 Task: Find connections with filter location Las Tunas with filter topic #economicswith filter profile language French with filter current company AbbVie with filter school T A Pai Management Institute, Manipal with filter industry Textile Manufacturing with filter service category Wealth Management with filter keywords title Head
Action: Mouse moved to (621, 90)
Screenshot: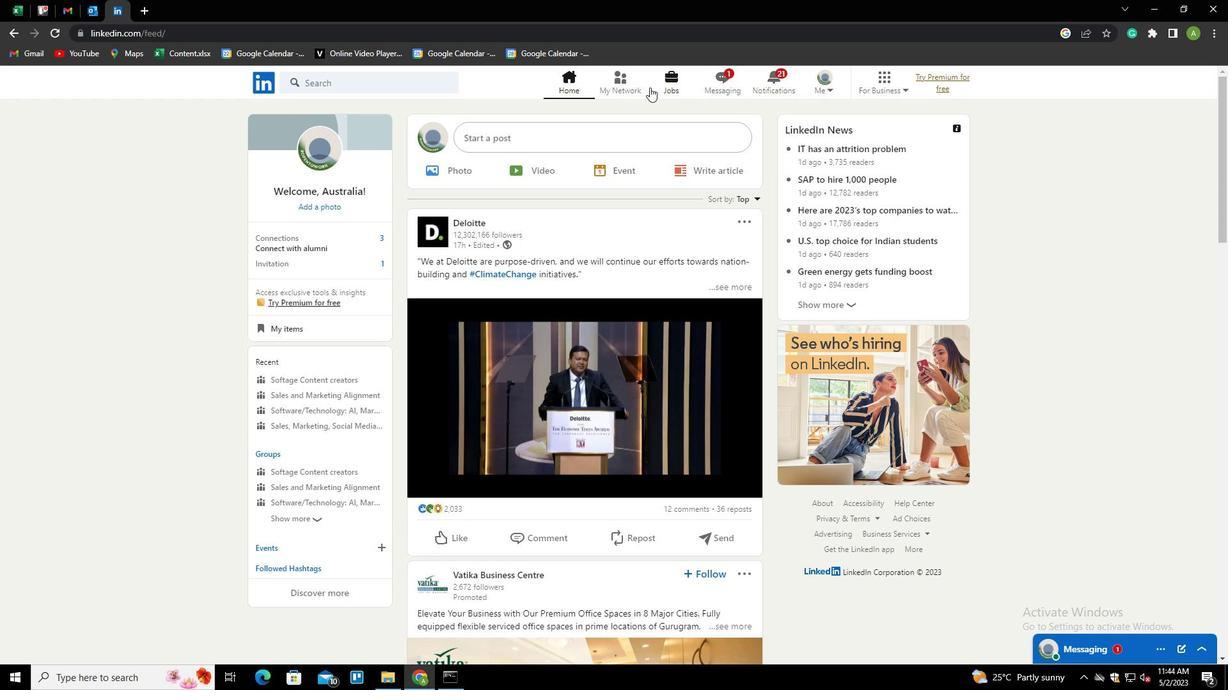 
Action: Mouse pressed left at (621, 90)
Screenshot: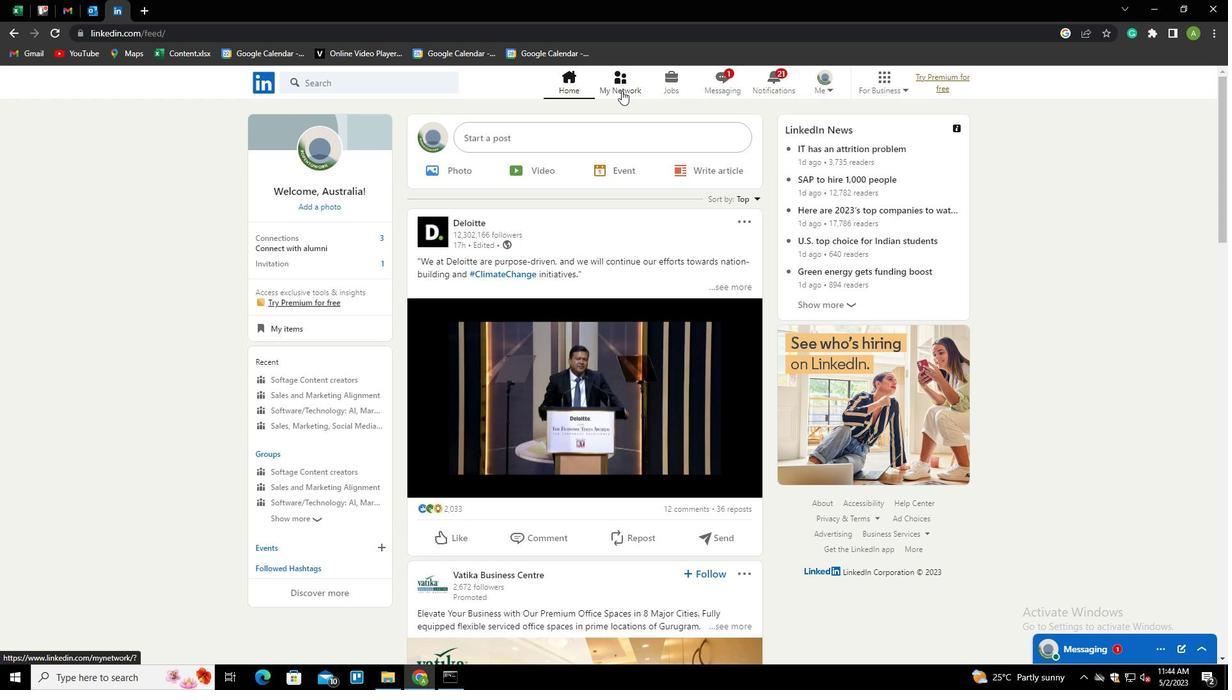 
Action: Mouse moved to (312, 149)
Screenshot: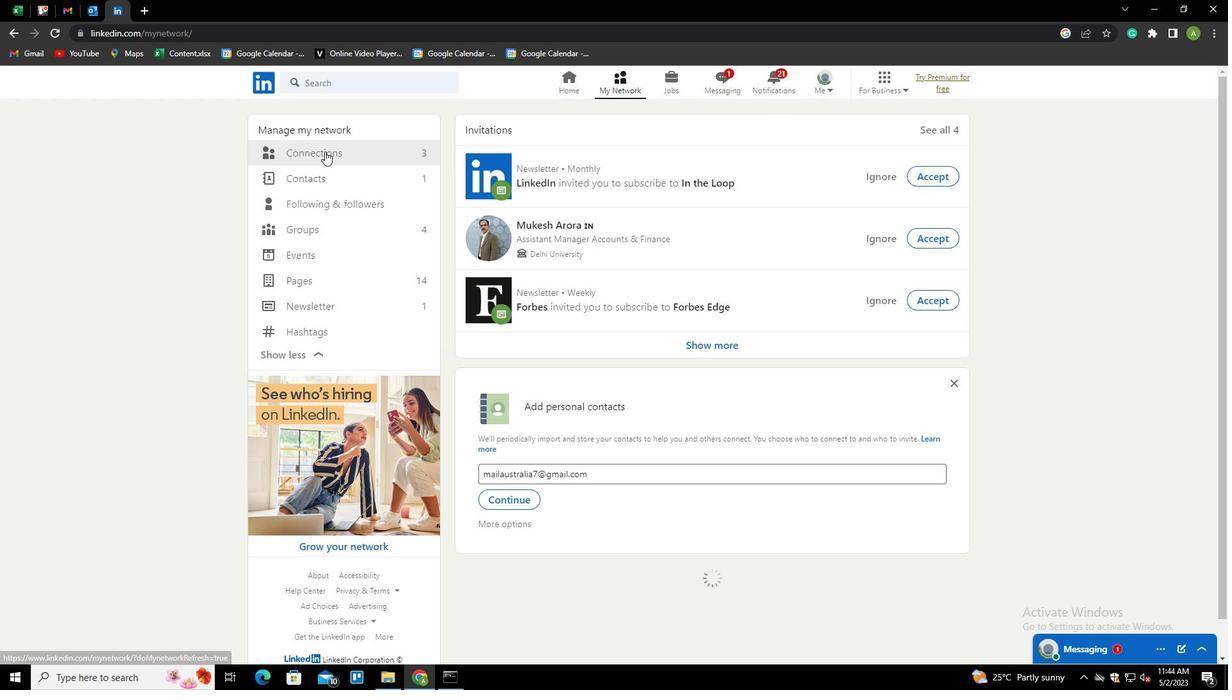 
Action: Mouse pressed left at (312, 149)
Screenshot: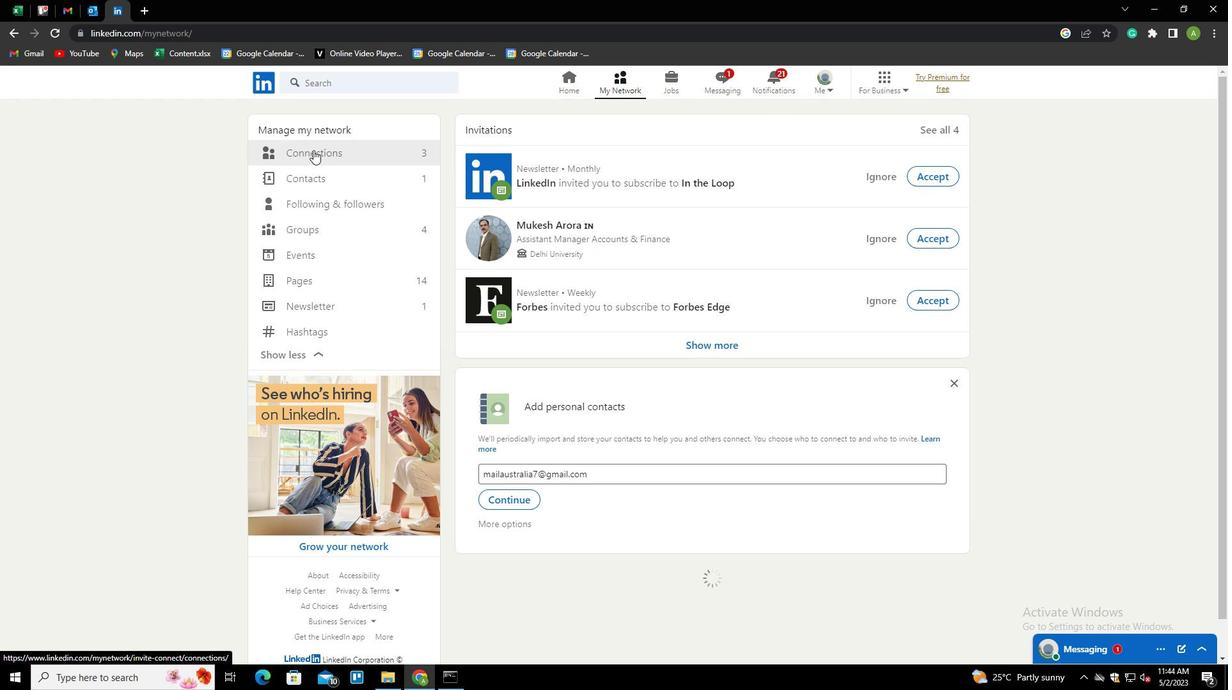 
Action: Mouse moved to (694, 154)
Screenshot: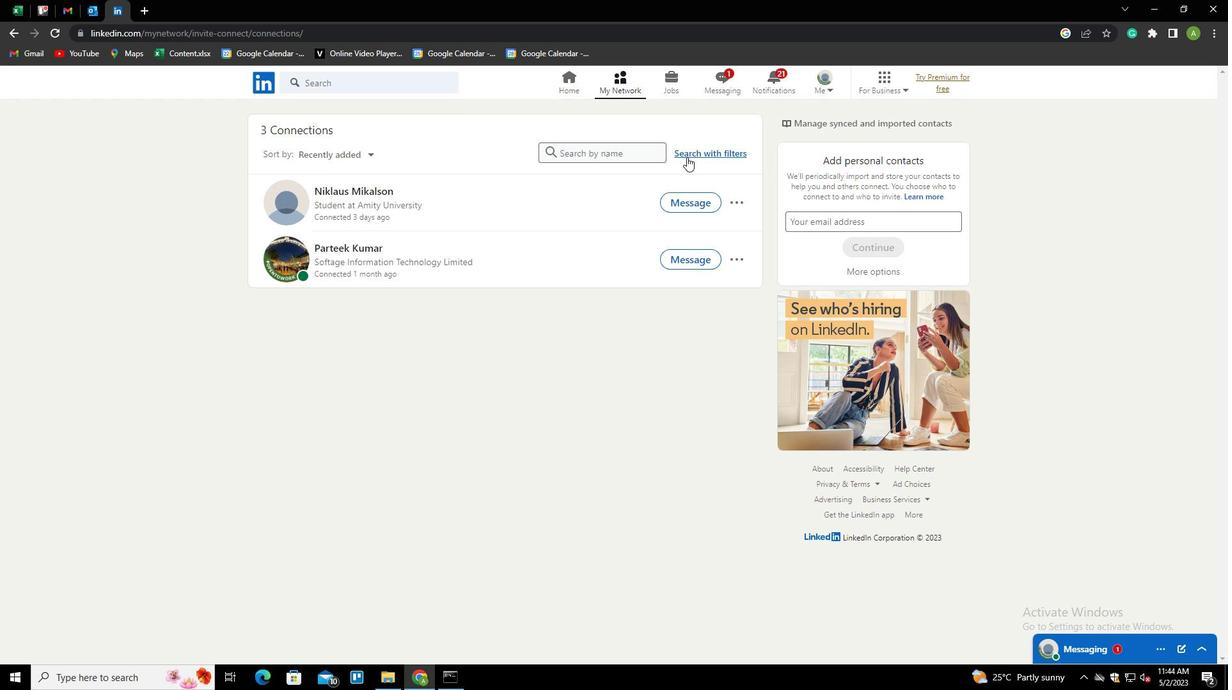 
Action: Mouse pressed left at (694, 154)
Screenshot: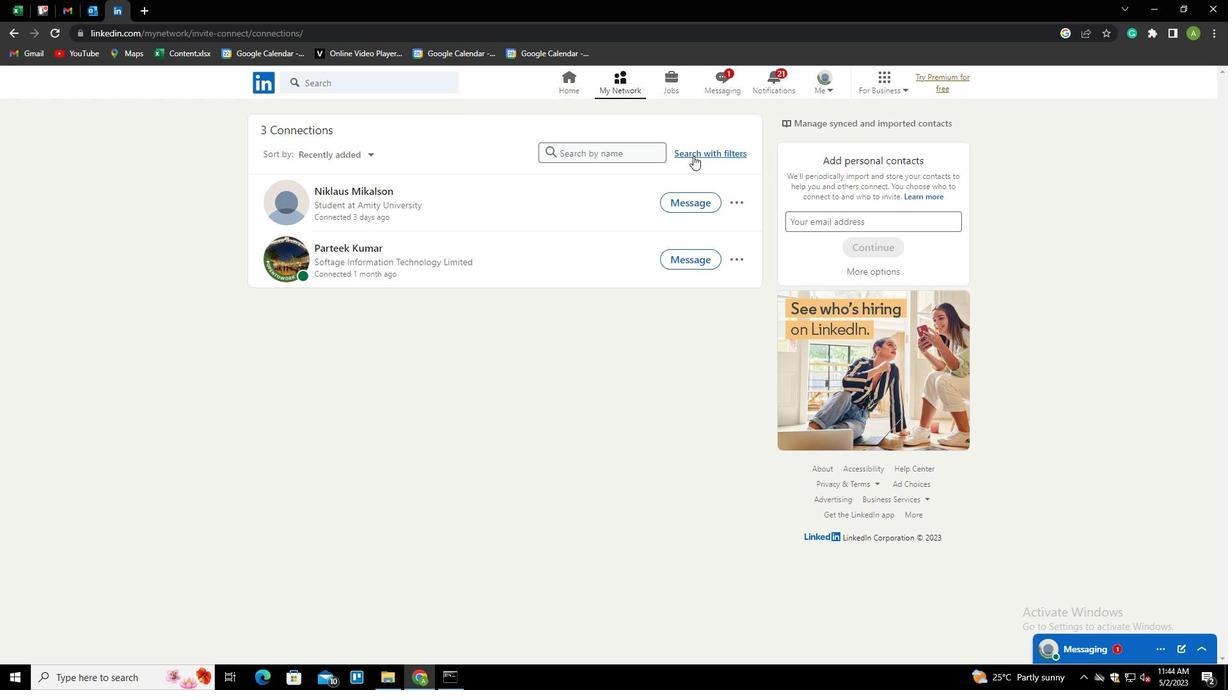 
Action: Mouse moved to (655, 117)
Screenshot: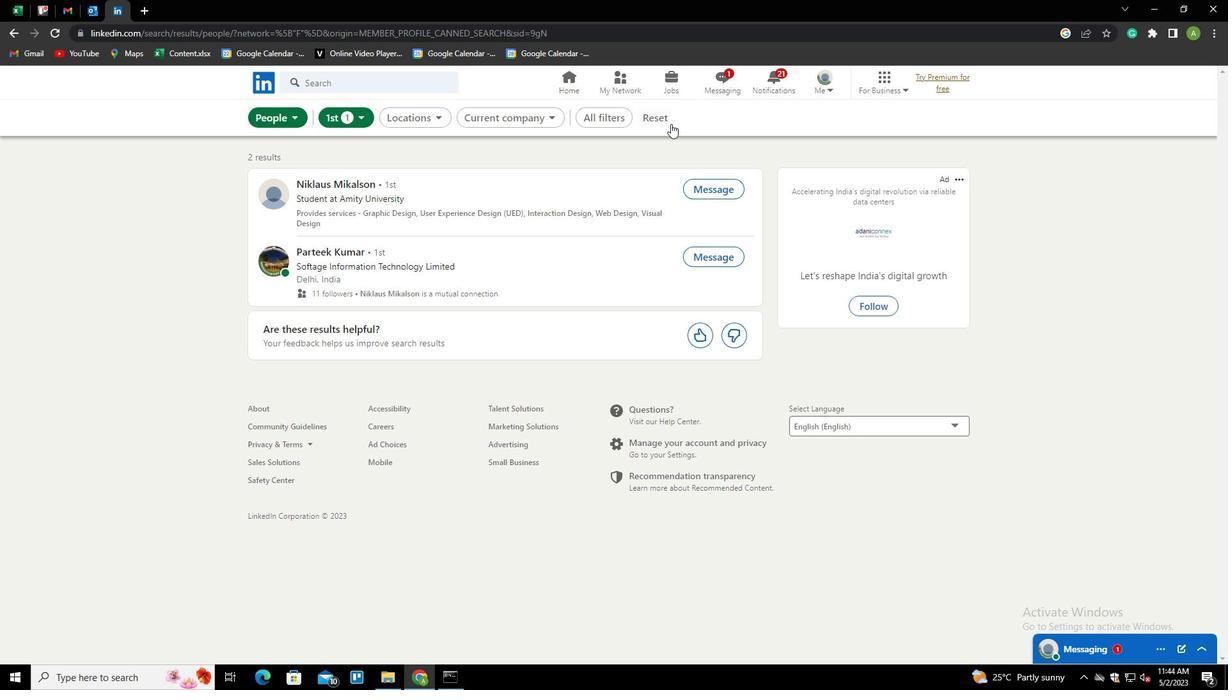 
Action: Mouse pressed left at (655, 117)
Screenshot: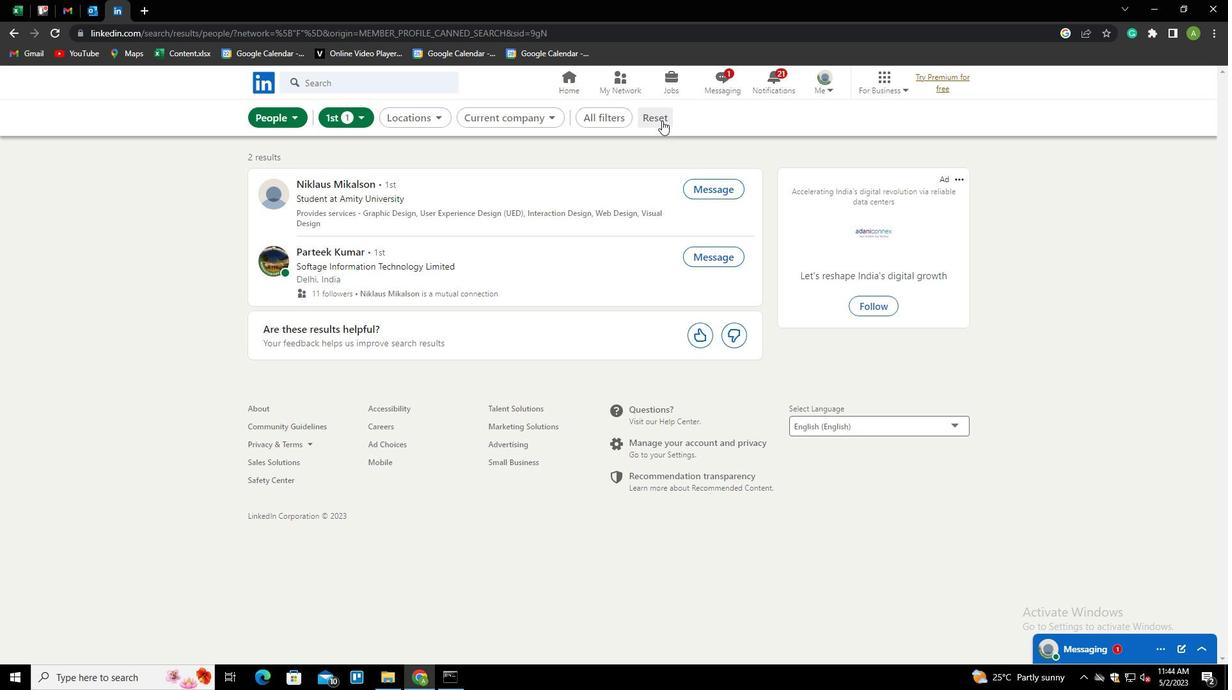 
Action: Mouse moved to (637, 118)
Screenshot: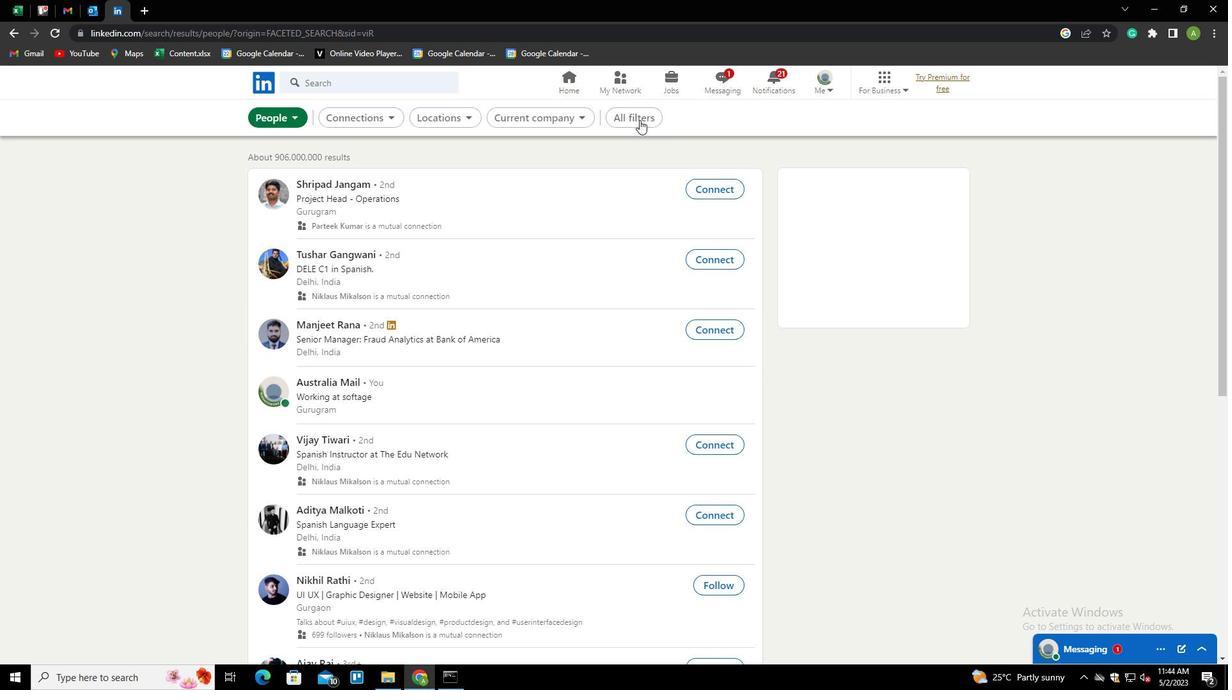 
Action: Mouse pressed left at (637, 118)
Screenshot: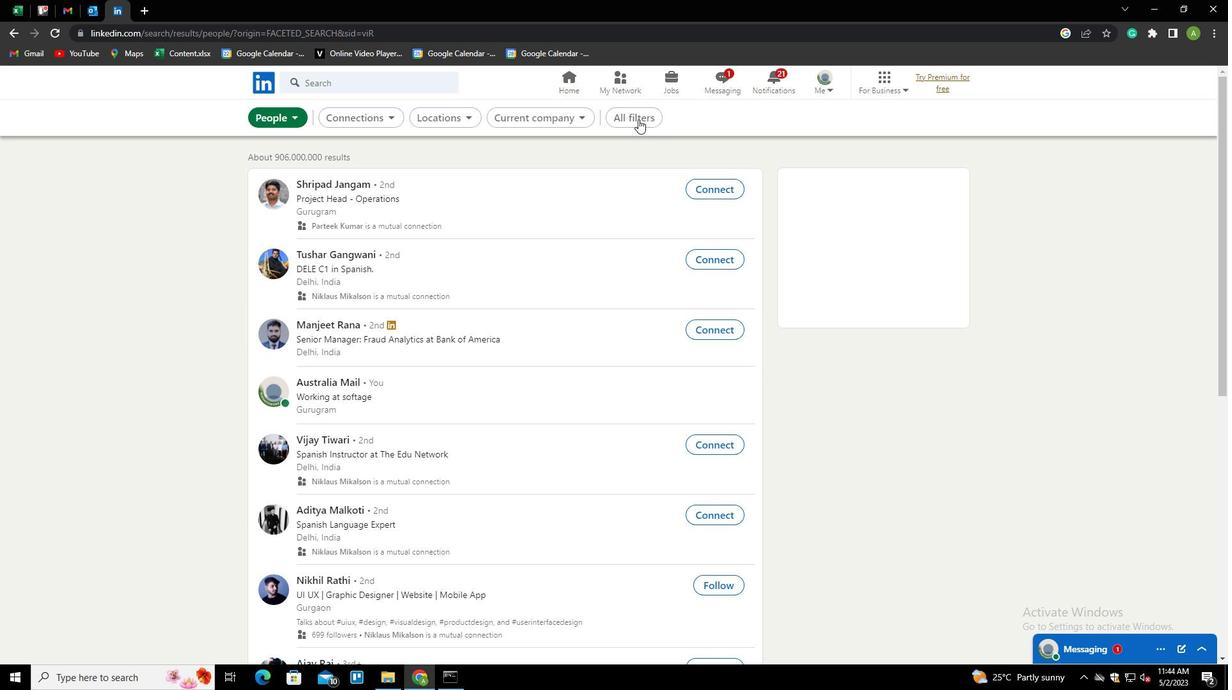
Action: Mouse moved to (1054, 372)
Screenshot: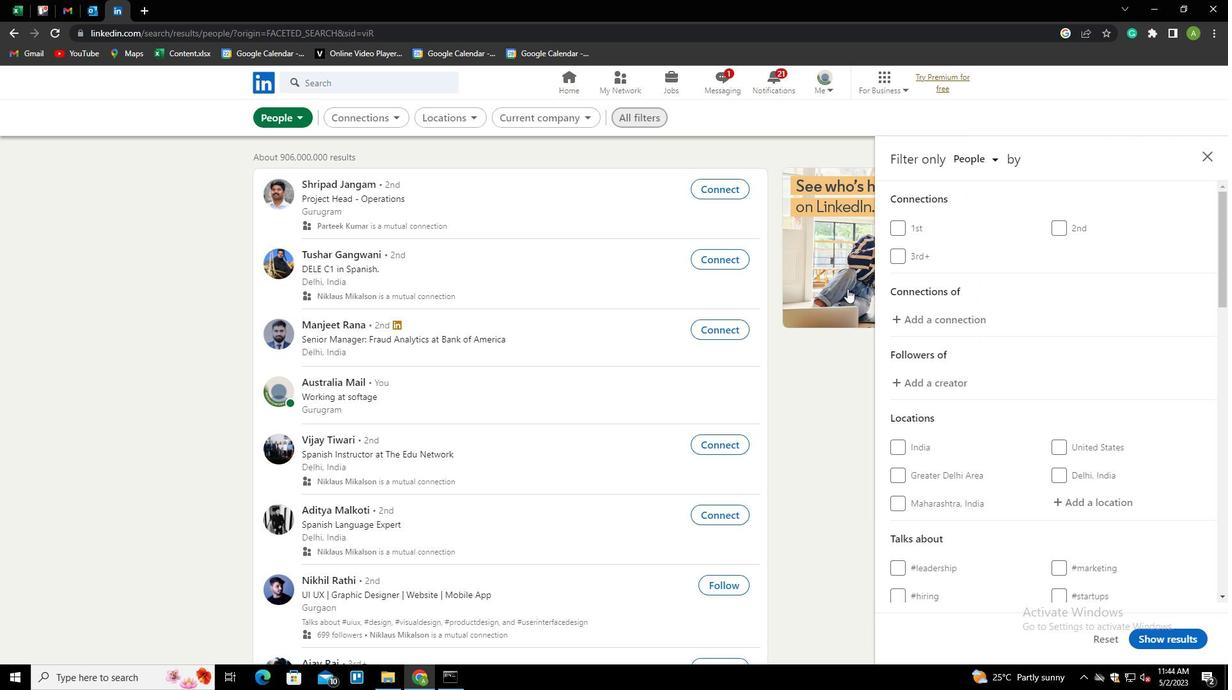 
Action: Mouse scrolled (1054, 371) with delta (0, 0)
Screenshot: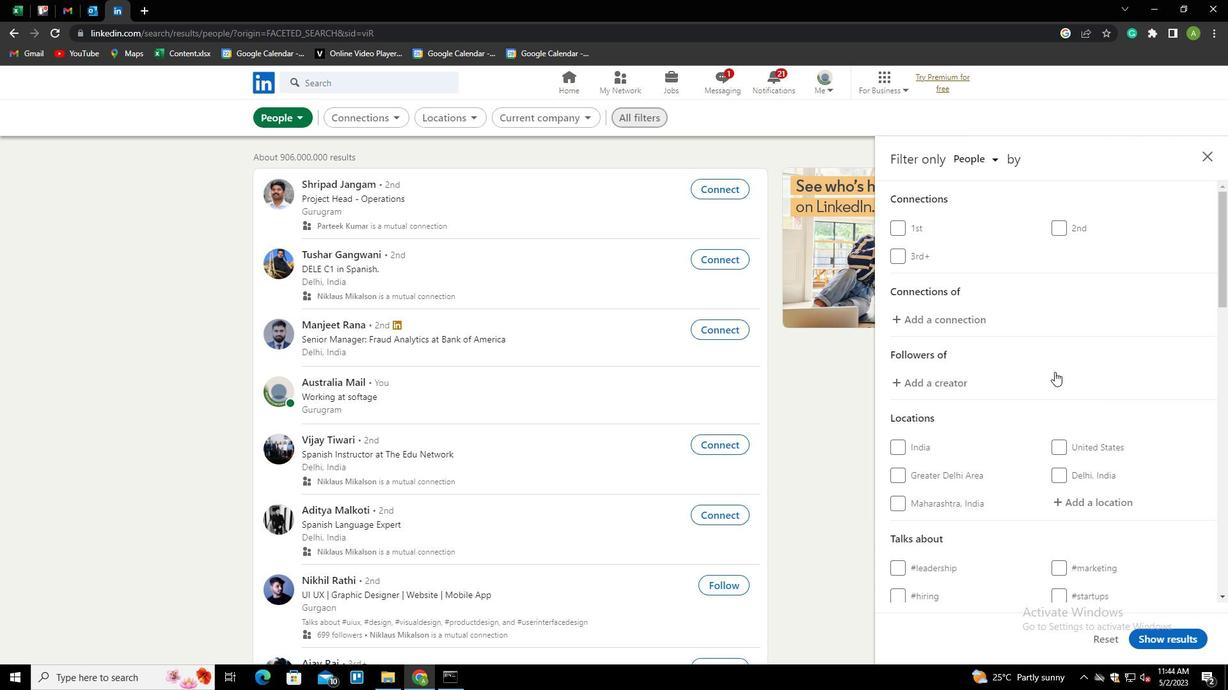 
Action: Mouse scrolled (1054, 371) with delta (0, 0)
Screenshot: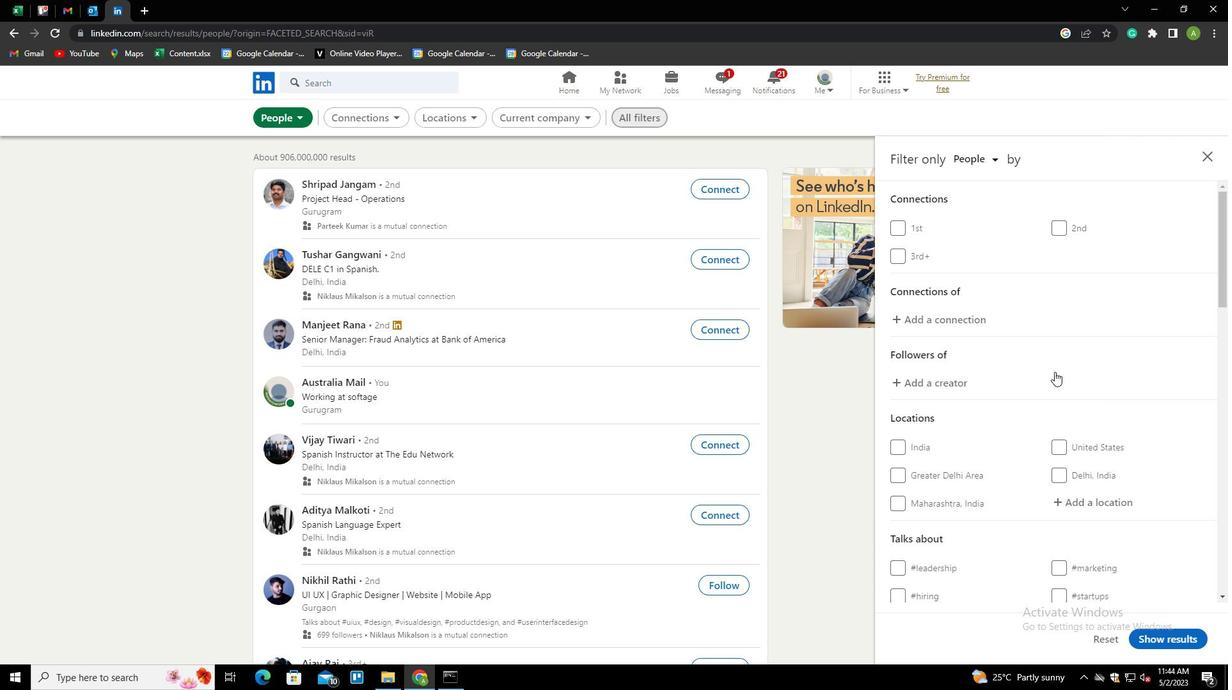 
Action: Mouse moved to (1092, 376)
Screenshot: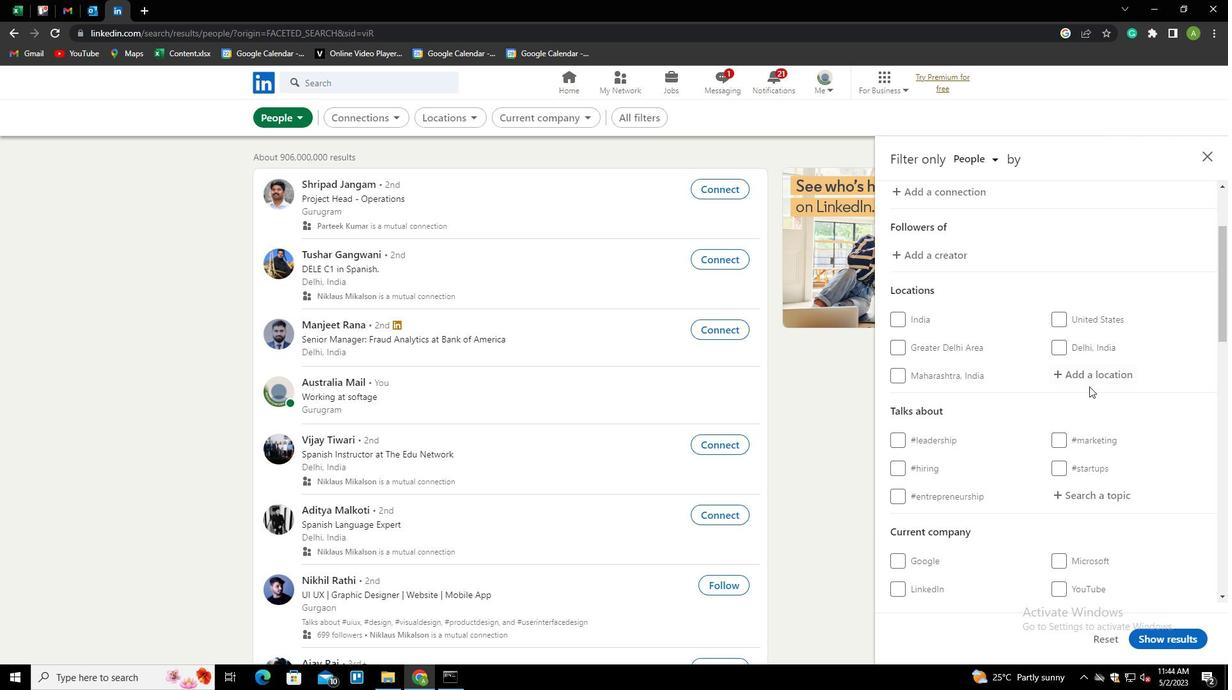 
Action: Mouse pressed left at (1092, 376)
Screenshot: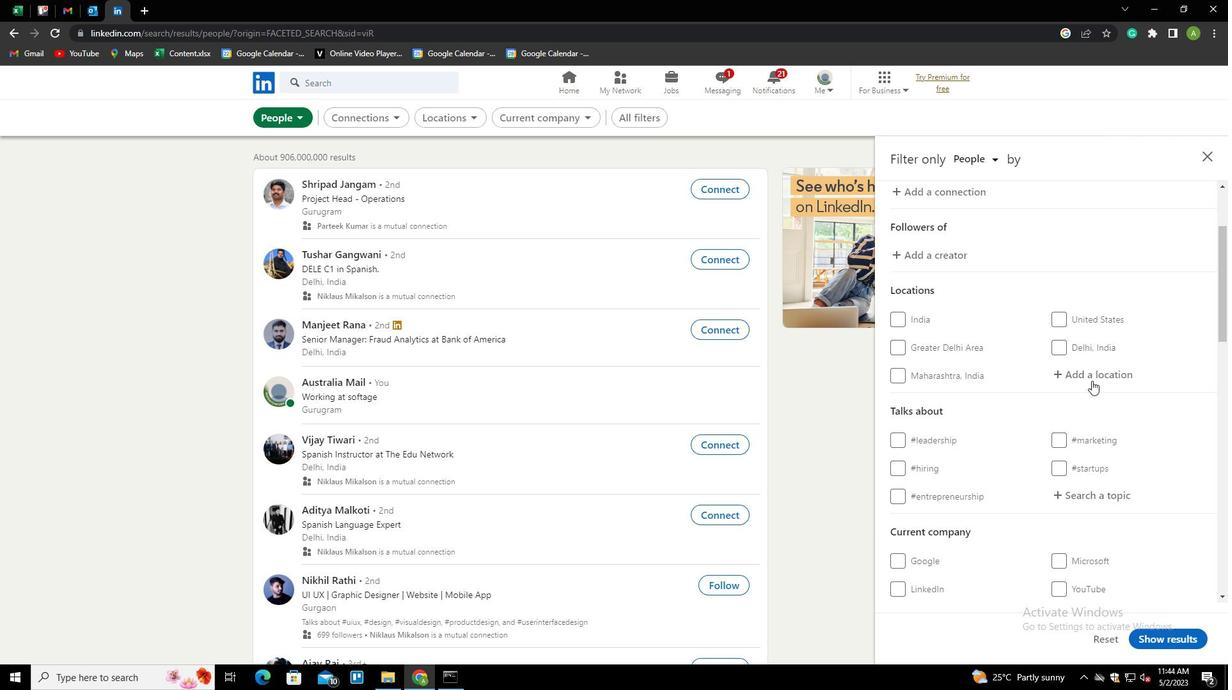 
Action: Key pressed <Key.shift>LAS<Key.backspace><Key.backspace>AS<Key.space><Key.shift>TUNAS<Key.down><Key.enter>
Screenshot: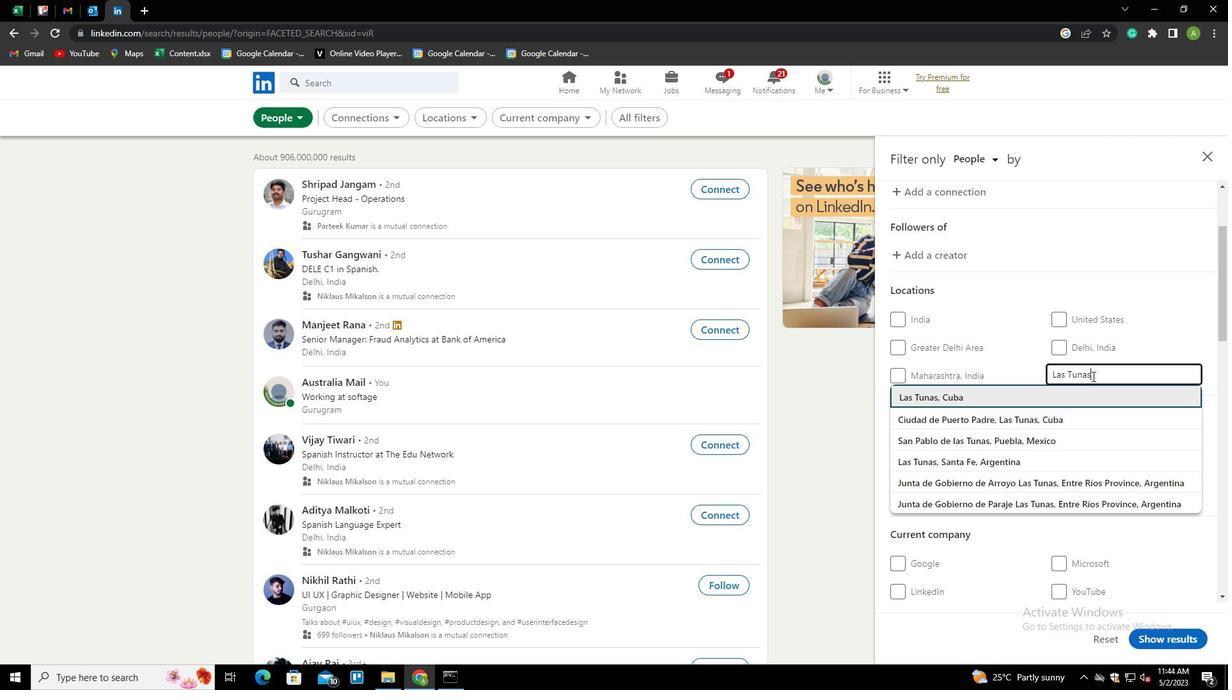 
Action: Mouse scrolled (1092, 376) with delta (0, 0)
Screenshot: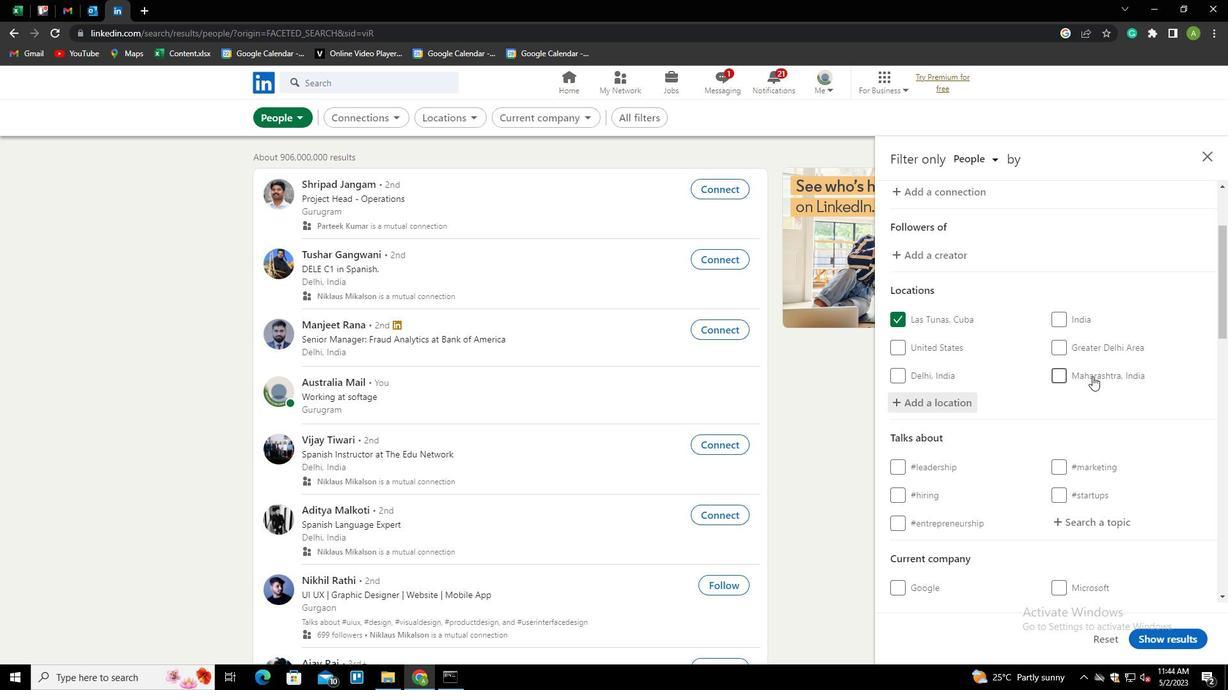 
Action: Mouse scrolled (1092, 376) with delta (0, 0)
Screenshot: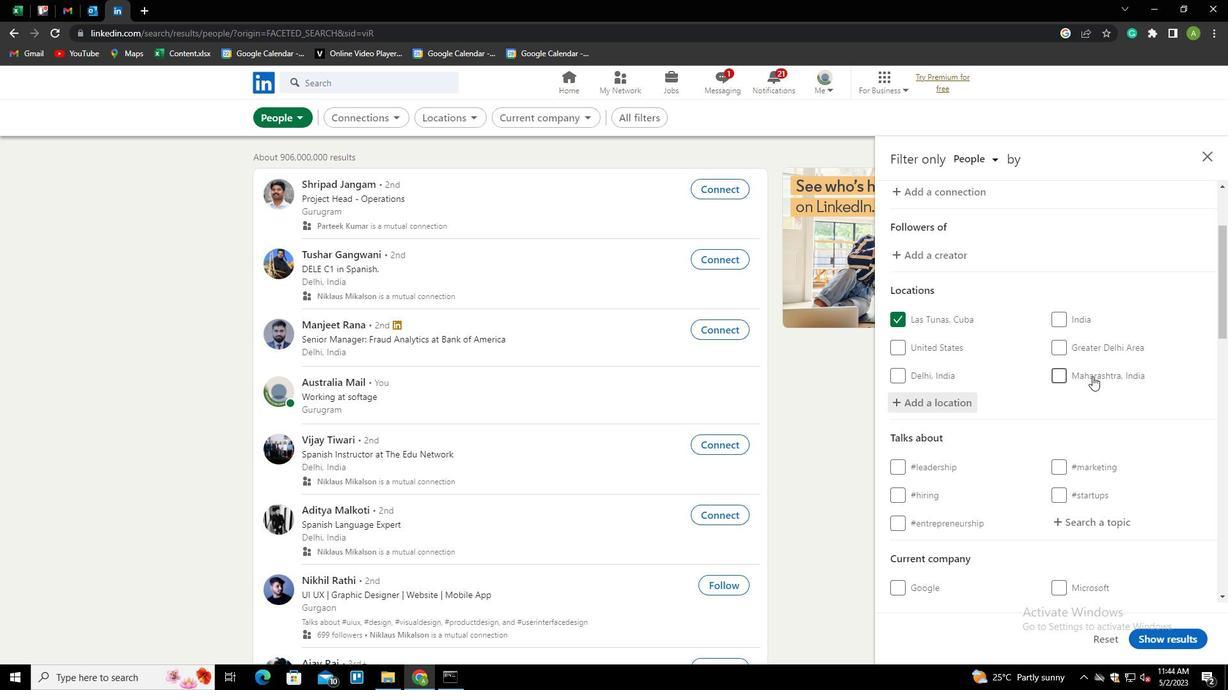 
Action: Mouse moved to (1089, 396)
Screenshot: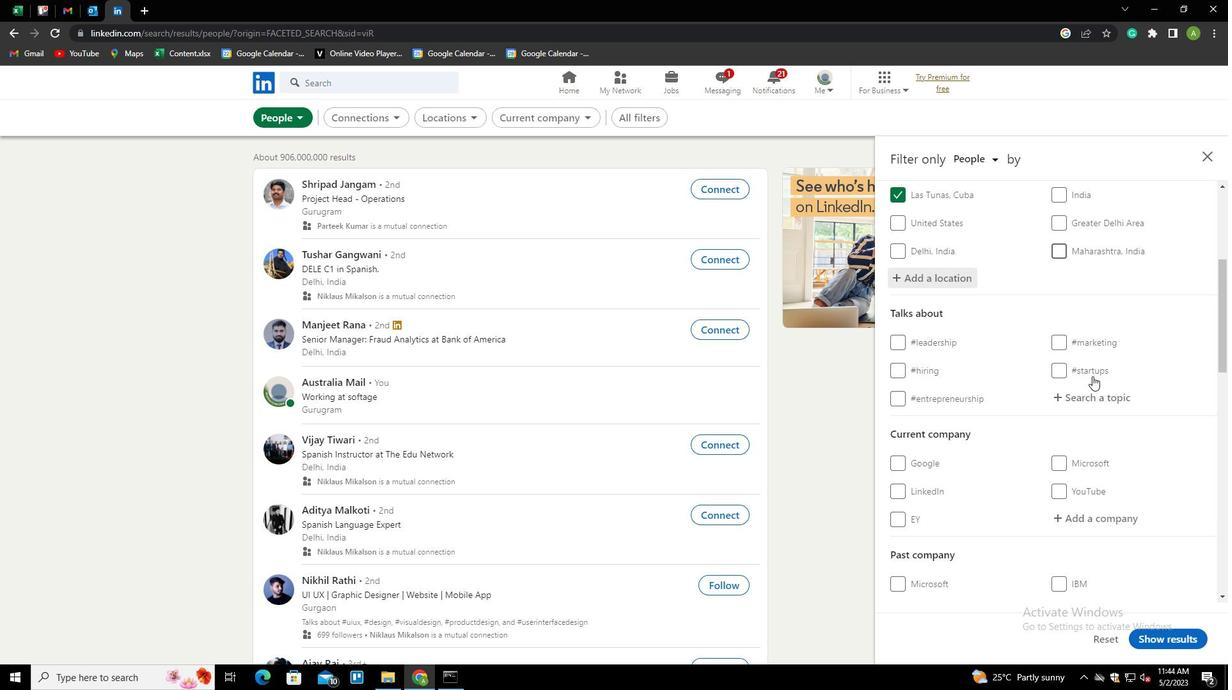 
Action: Mouse pressed left at (1089, 396)
Screenshot: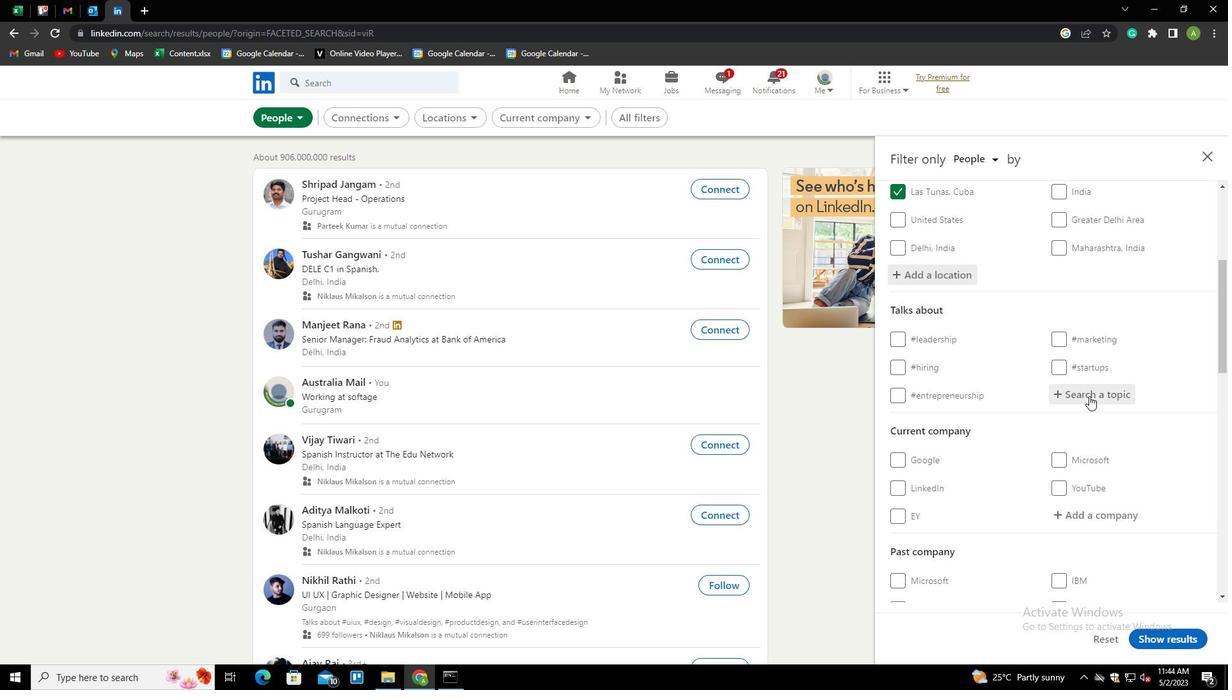 
Action: Key pressed E
Screenshot: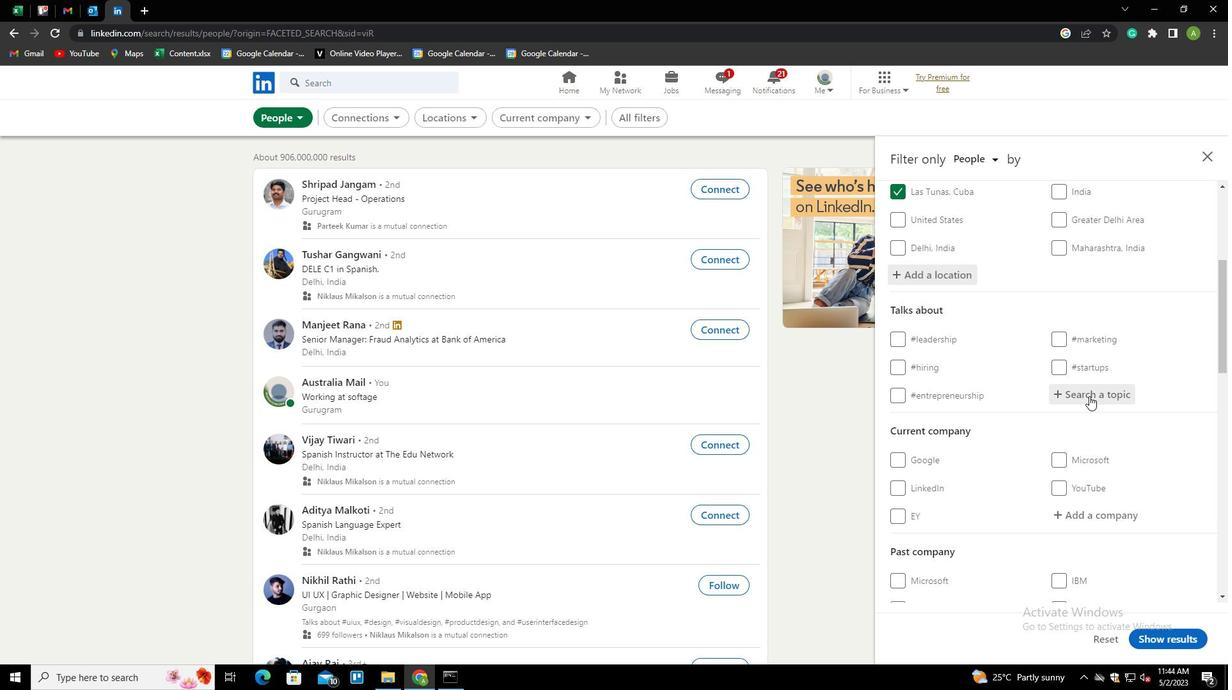 
Action: Mouse moved to (1089, 396)
Screenshot: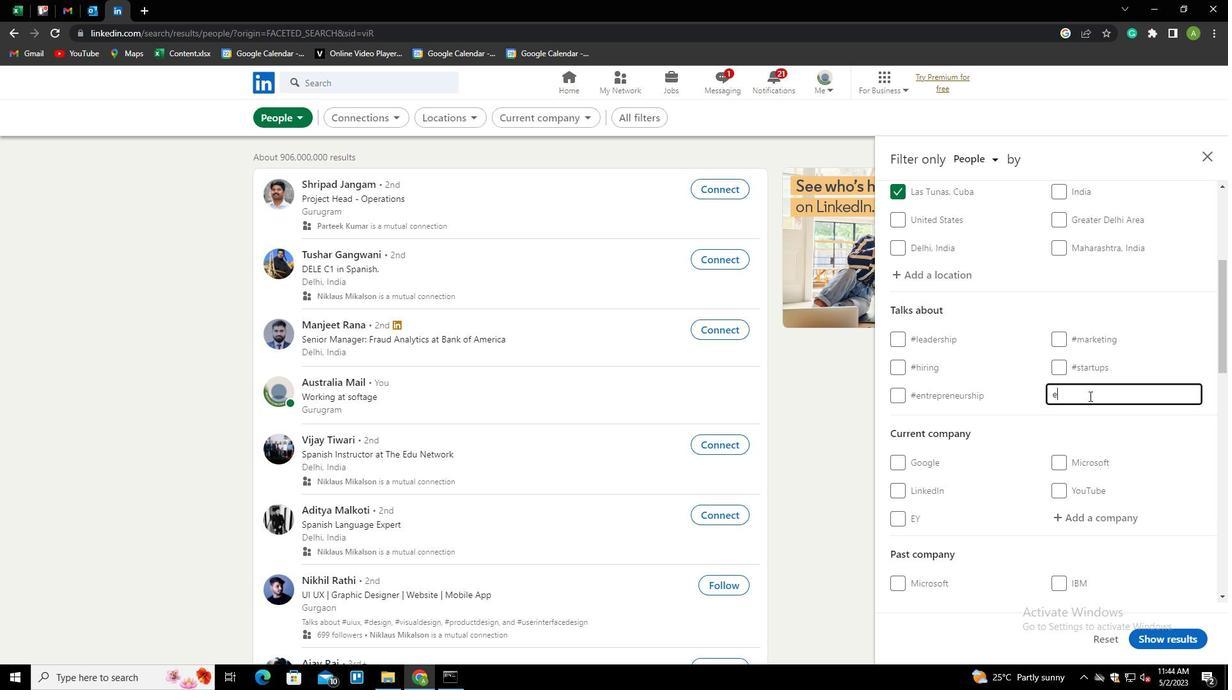 
Action: Key pressed CONOMI<Key.down><Key.down><Key.enter>
Screenshot: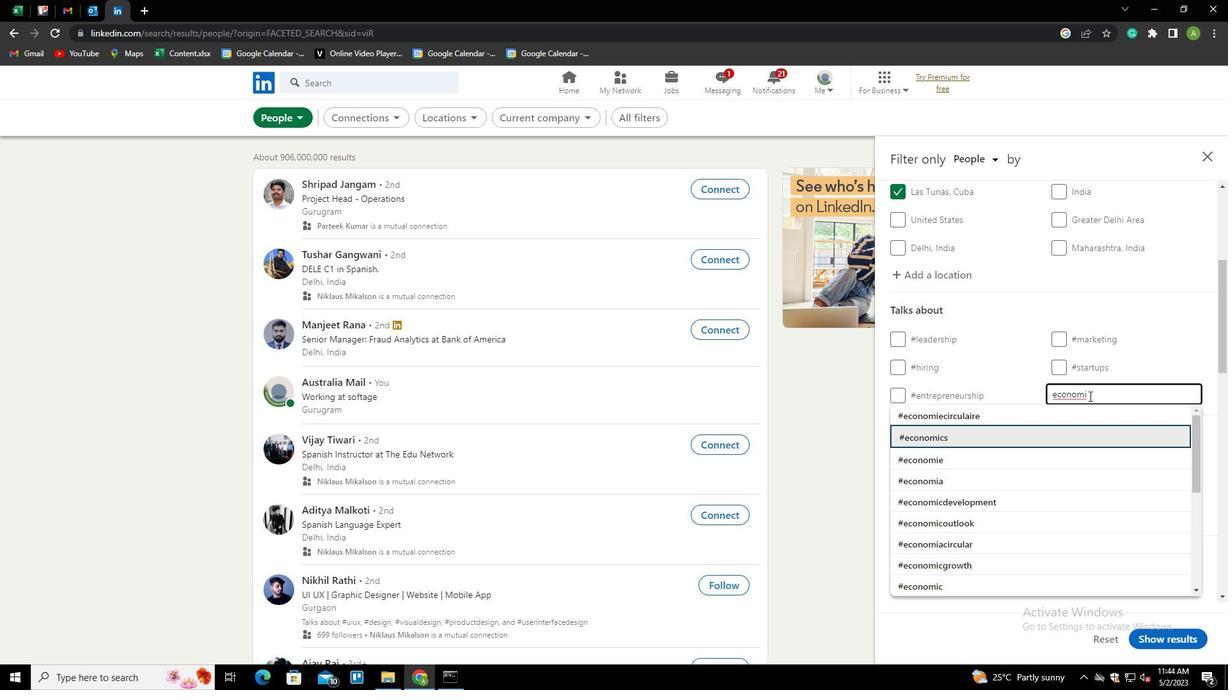 
Action: Mouse scrolled (1089, 395) with delta (0, 0)
Screenshot: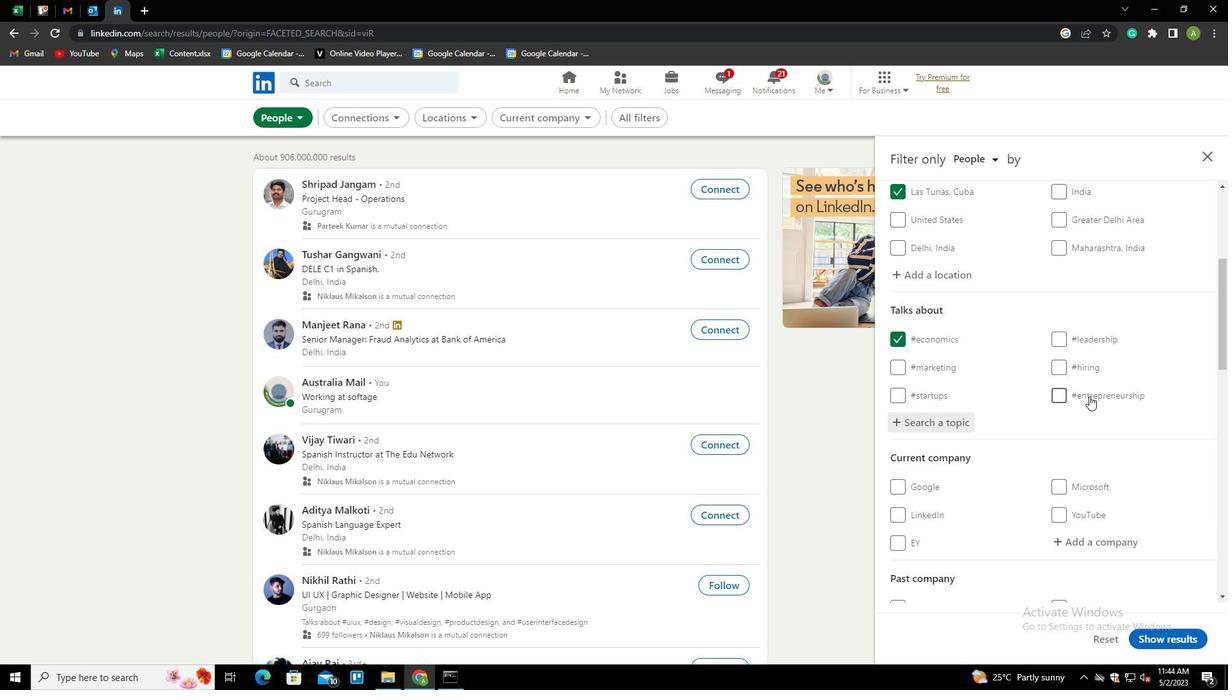 
Action: Mouse scrolled (1089, 395) with delta (0, 0)
Screenshot: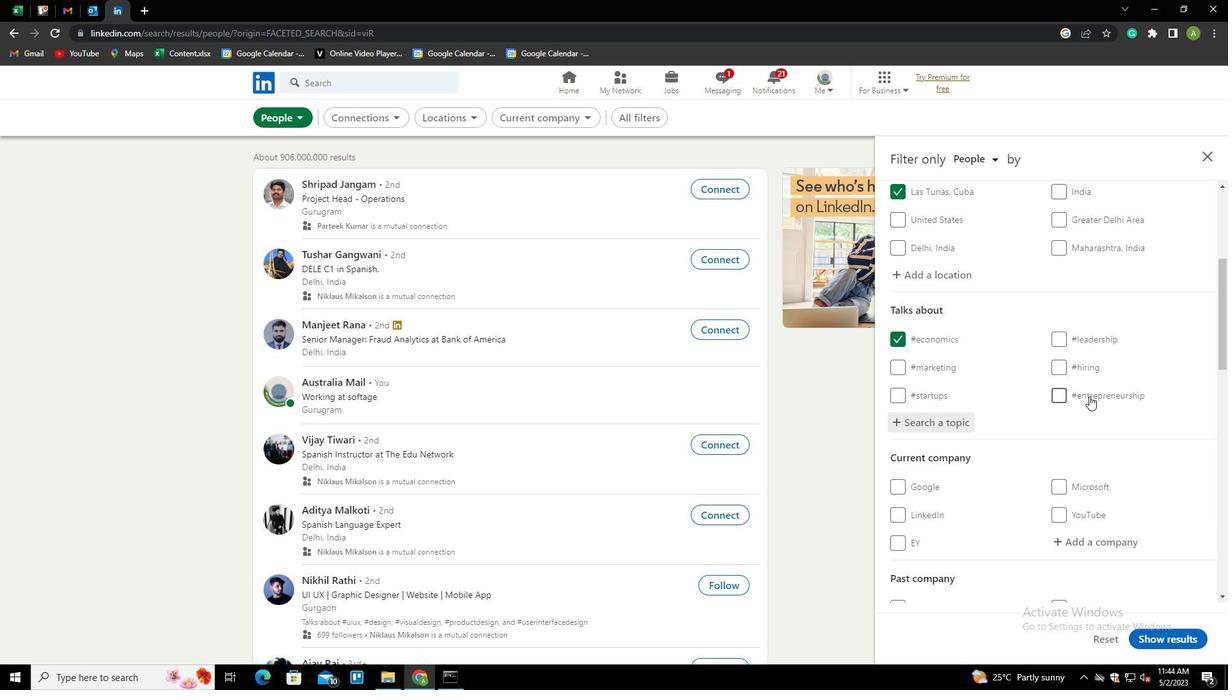 
Action: Mouse scrolled (1089, 395) with delta (0, 0)
Screenshot: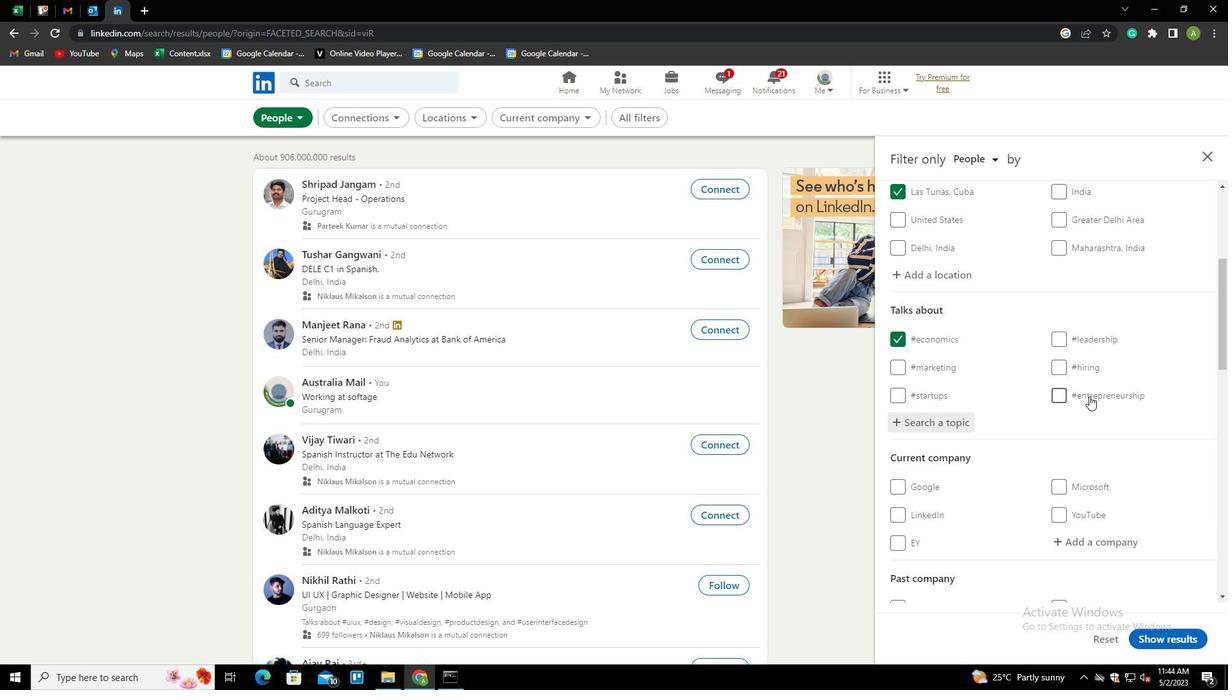 
Action: Mouse scrolled (1089, 395) with delta (0, 0)
Screenshot: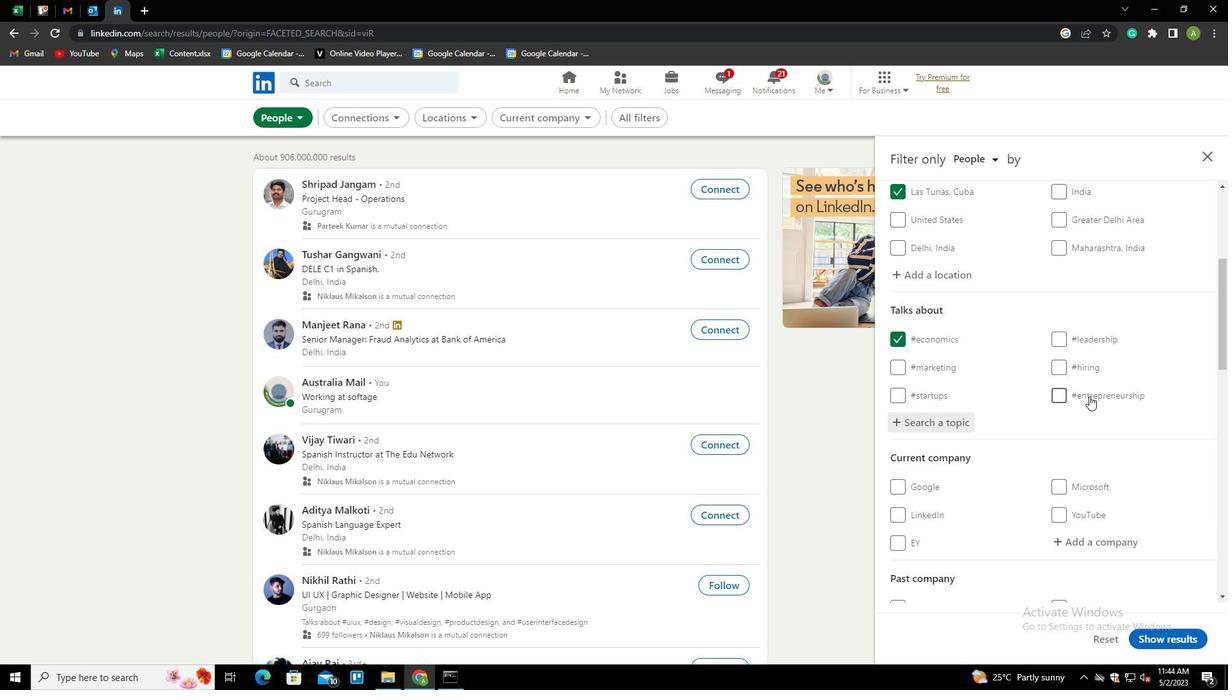 
Action: Mouse scrolled (1089, 395) with delta (0, 0)
Screenshot: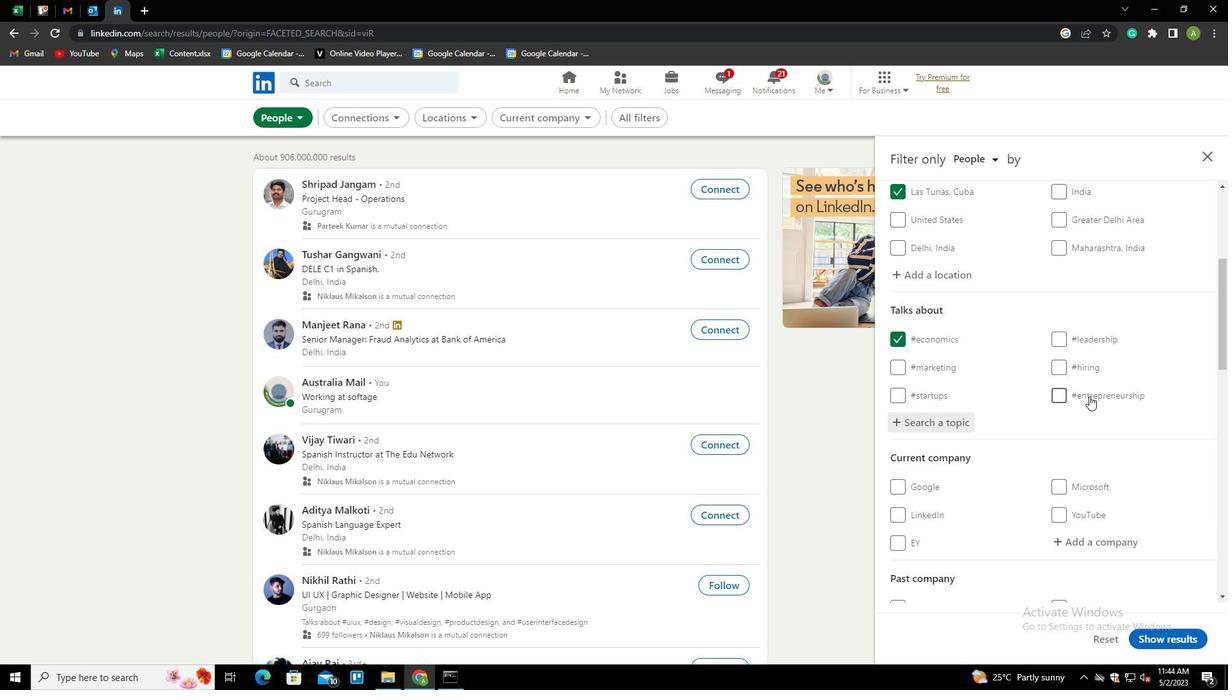 
Action: Mouse scrolled (1089, 395) with delta (0, 0)
Screenshot: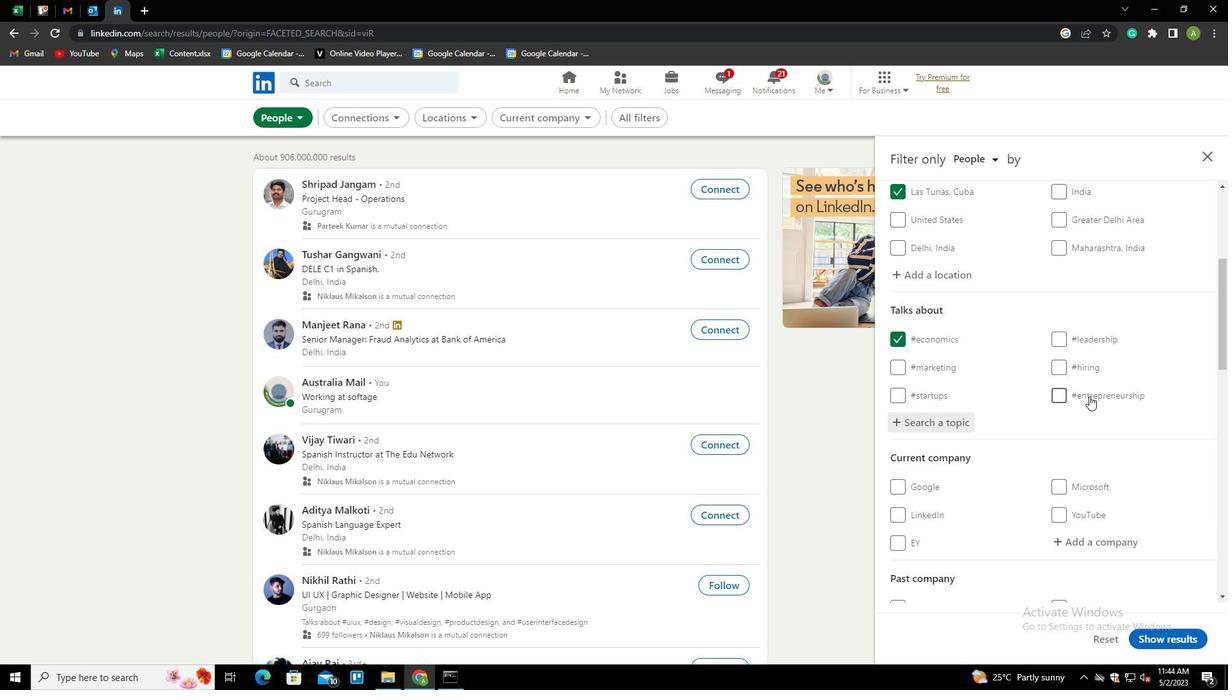 
Action: Mouse scrolled (1089, 395) with delta (0, 0)
Screenshot: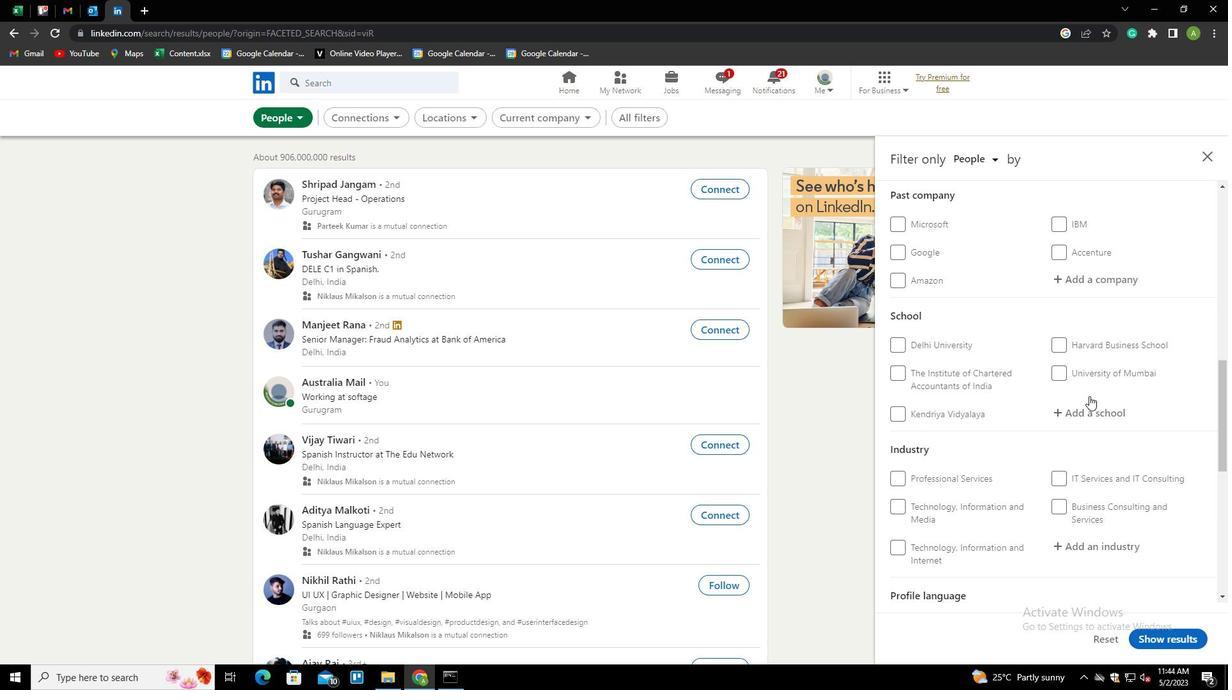 
Action: Mouse scrolled (1089, 395) with delta (0, 0)
Screenshot: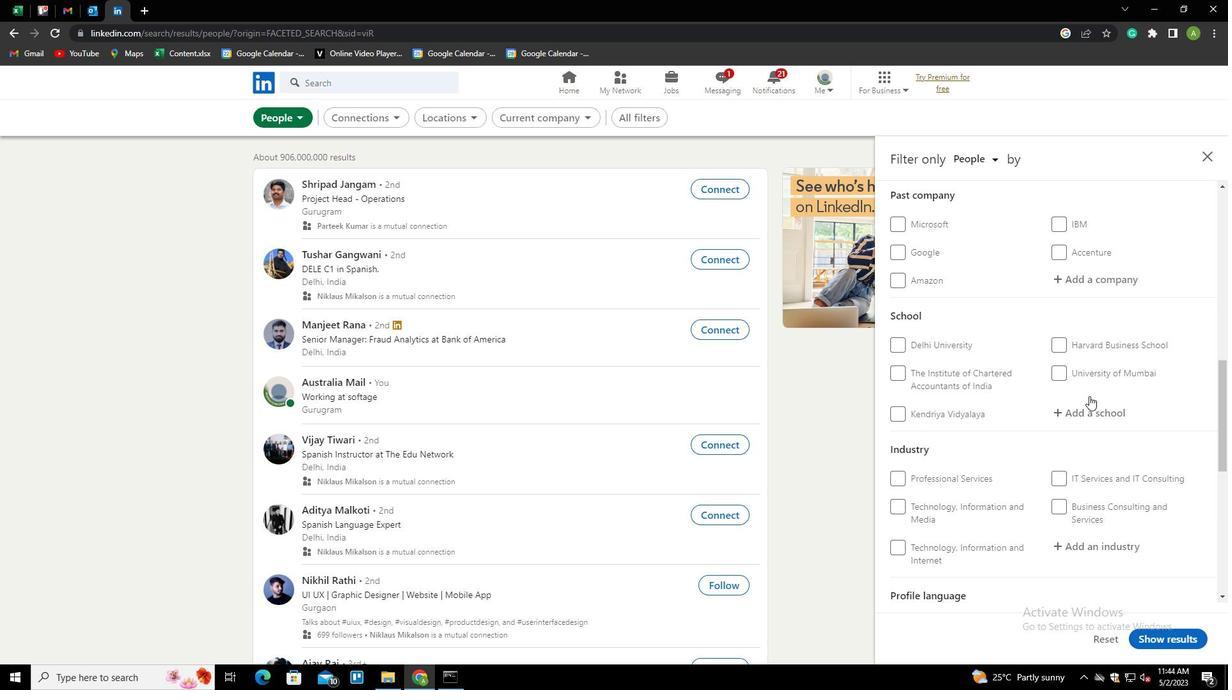 
Action: Mouse scrolled (1089, 395) with delta (0, 0)
Screenshot: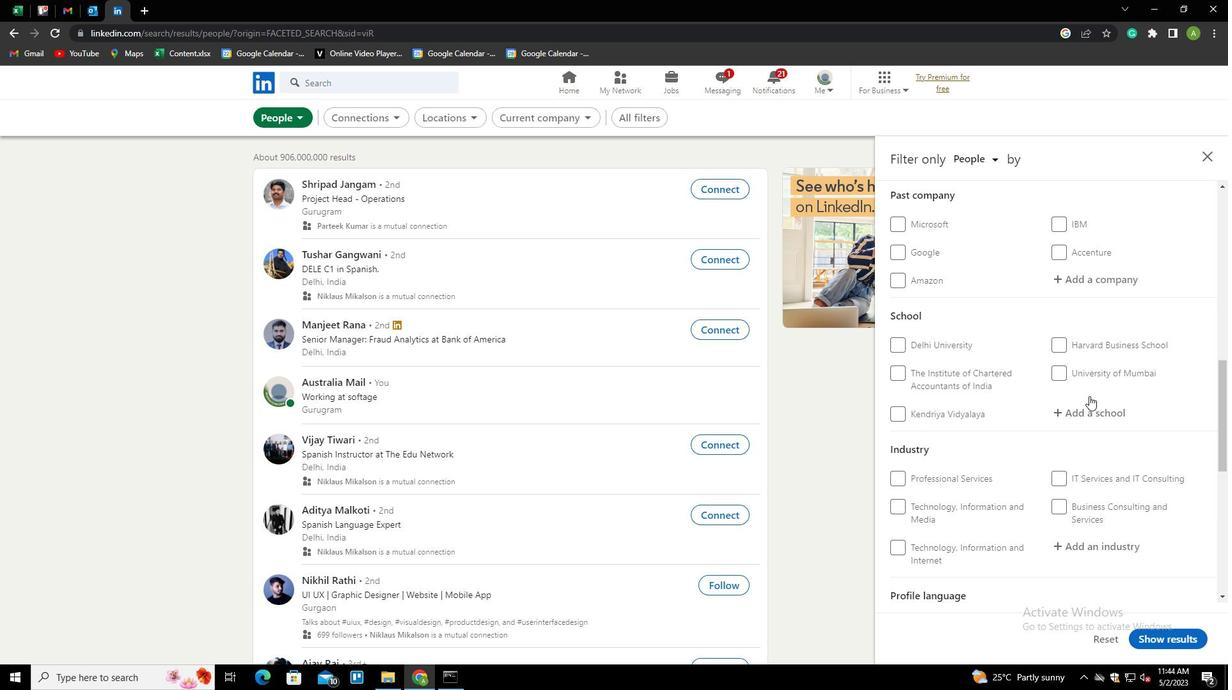 
Action: Mouse scrolled (1089, 395) with delta (0, 0)
Screenshot: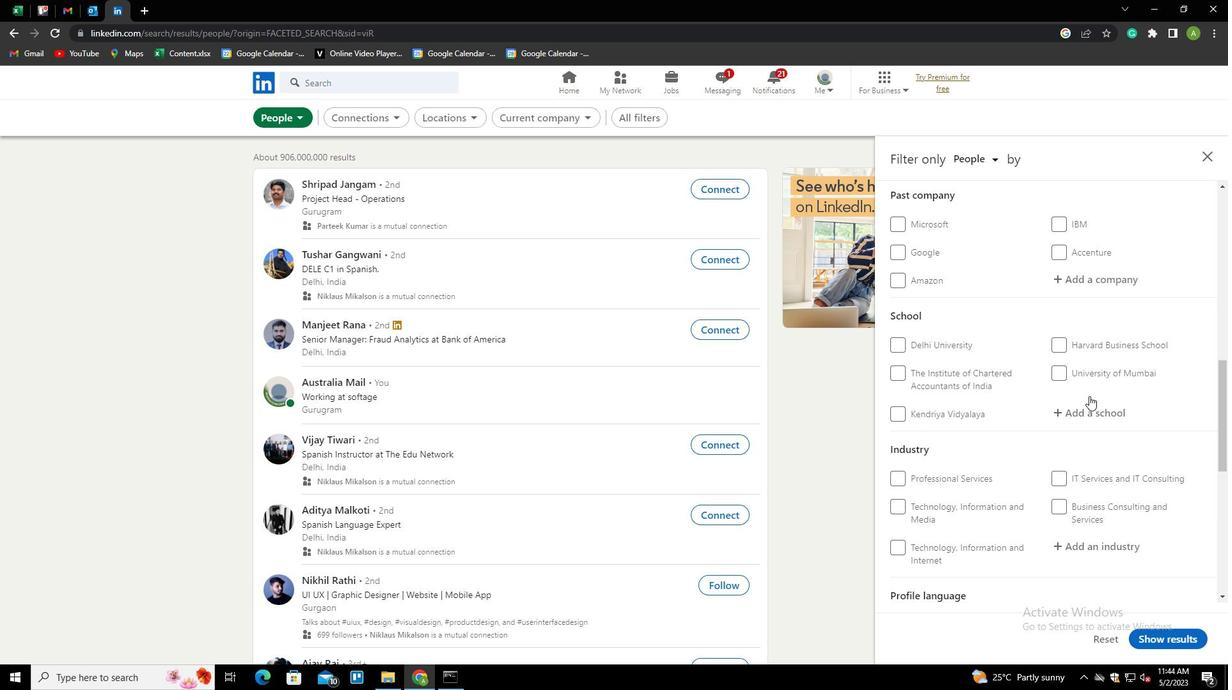 
Action: Mouse moved to (1063, 366)
Screenshot: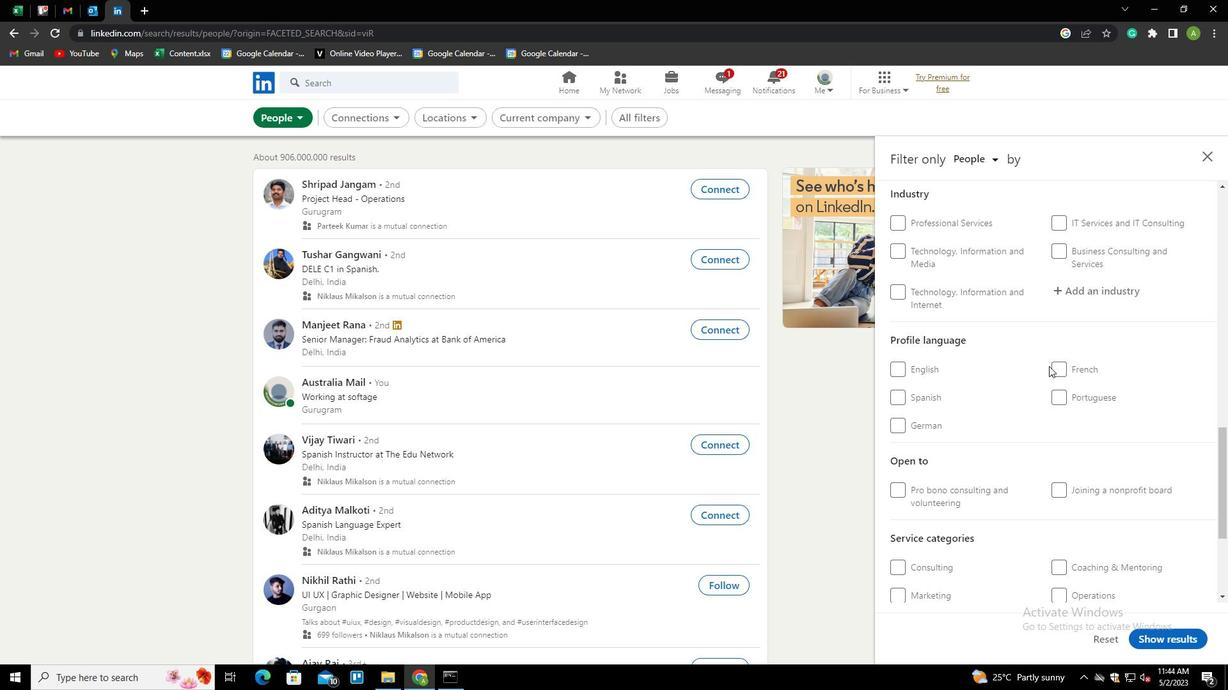 
Action: Mouse pressed left at (1063, 366)
Screenshot: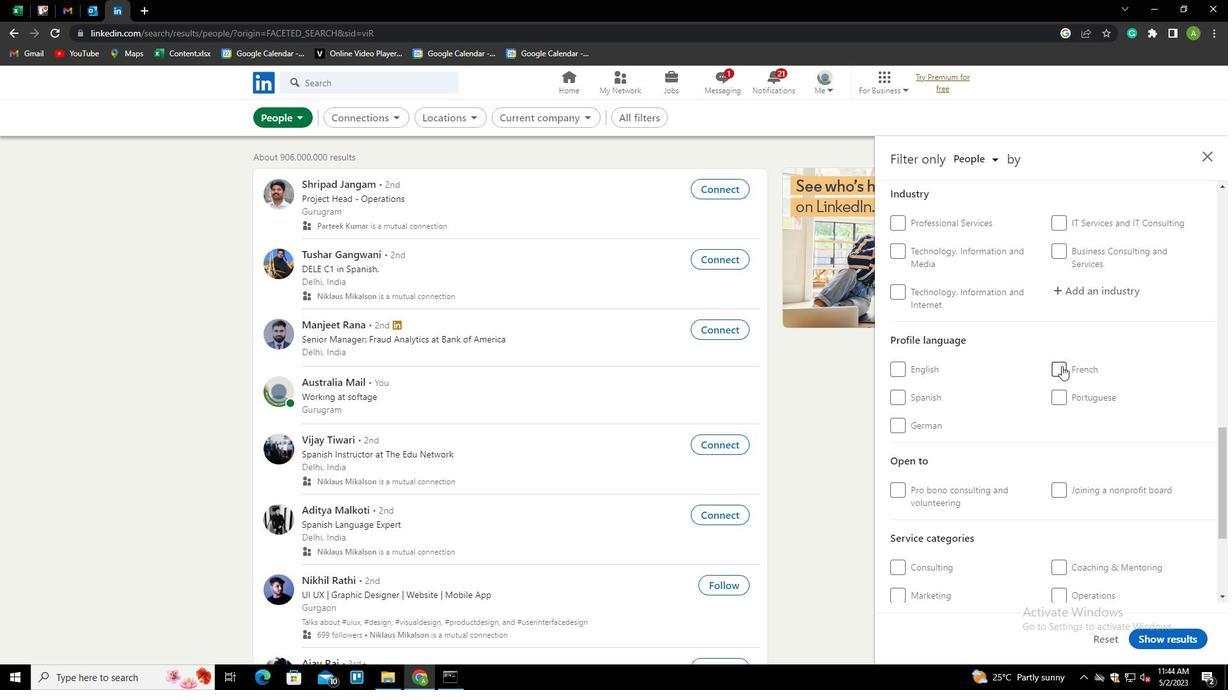 
Action: Mouse moved to (1125, 379)
Screenshot: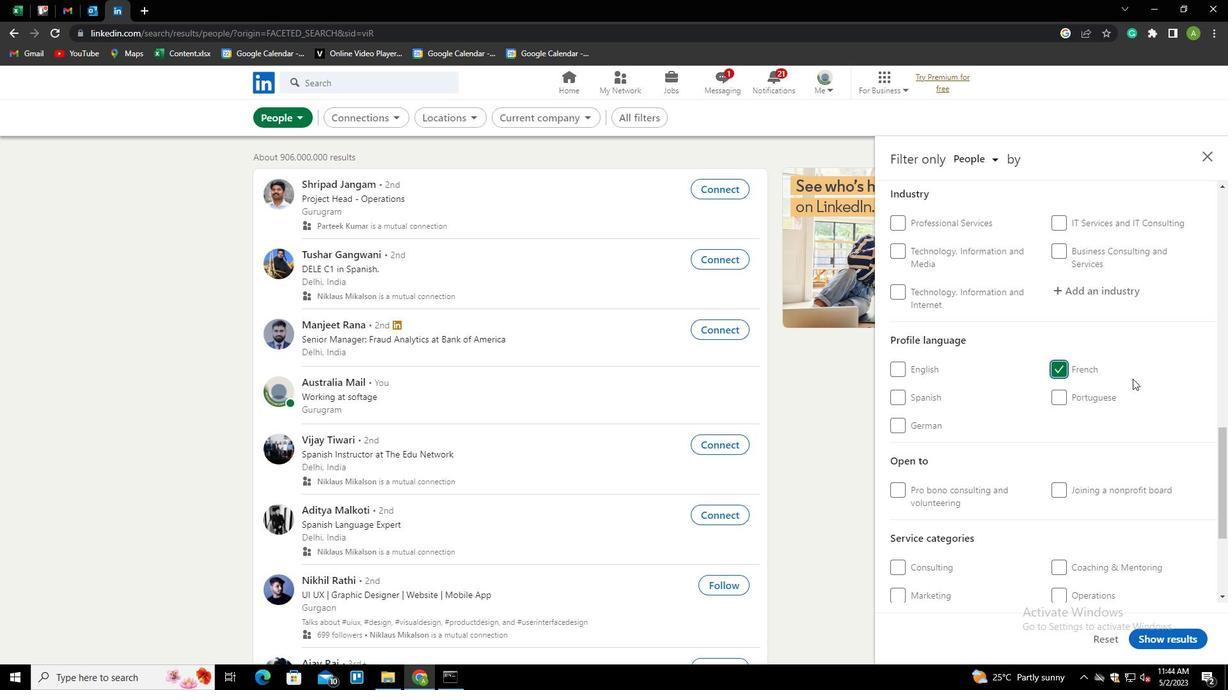 
Action: Mouse scrolled (1125, 379) with delta (0, 0)
Screenshot: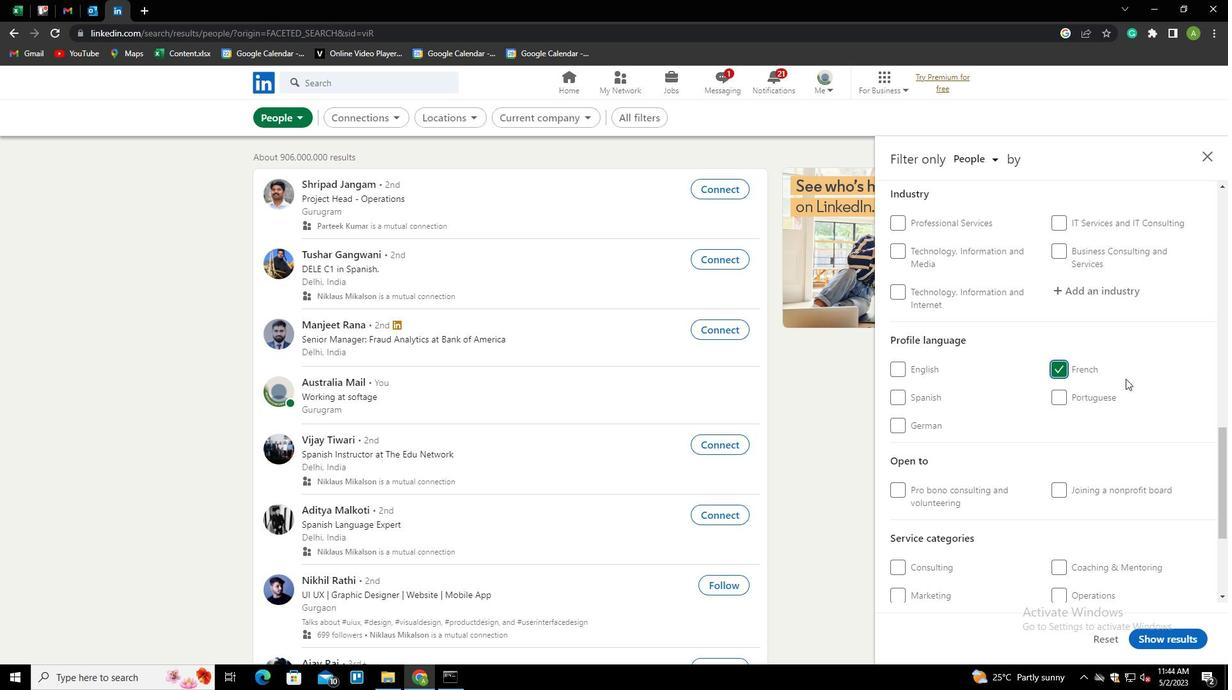 
Action: Mouse scrolled (1125, 379) with delta (0, 0)
Screenshot: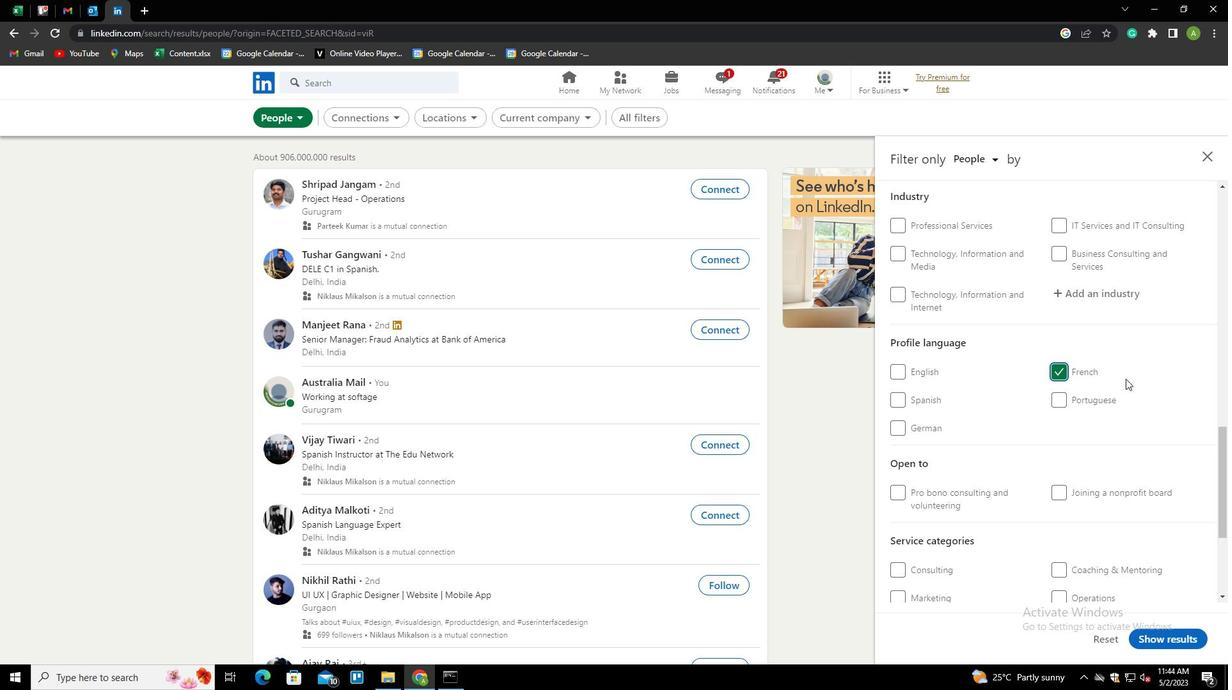 
Action: Mouse scrolled (1125, 379) with delta (0, 0)
Screenshot: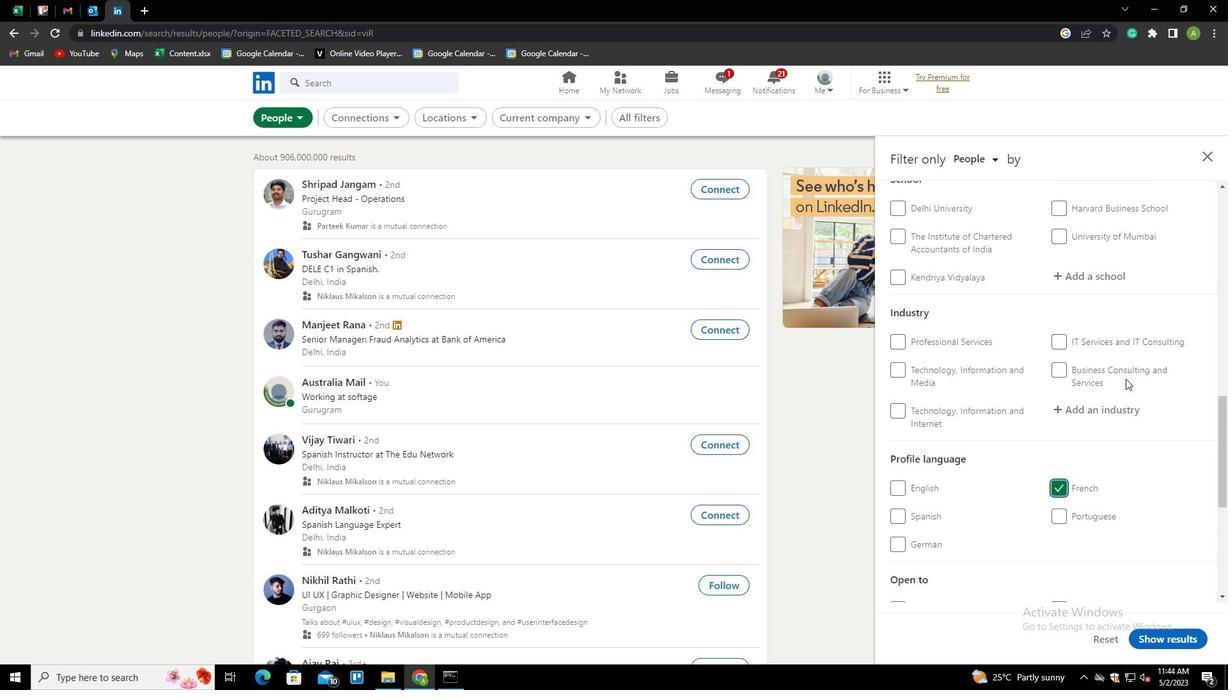 
Action: Mouse scrolled (1125, 379) with delta (0, 0)
Screenshot: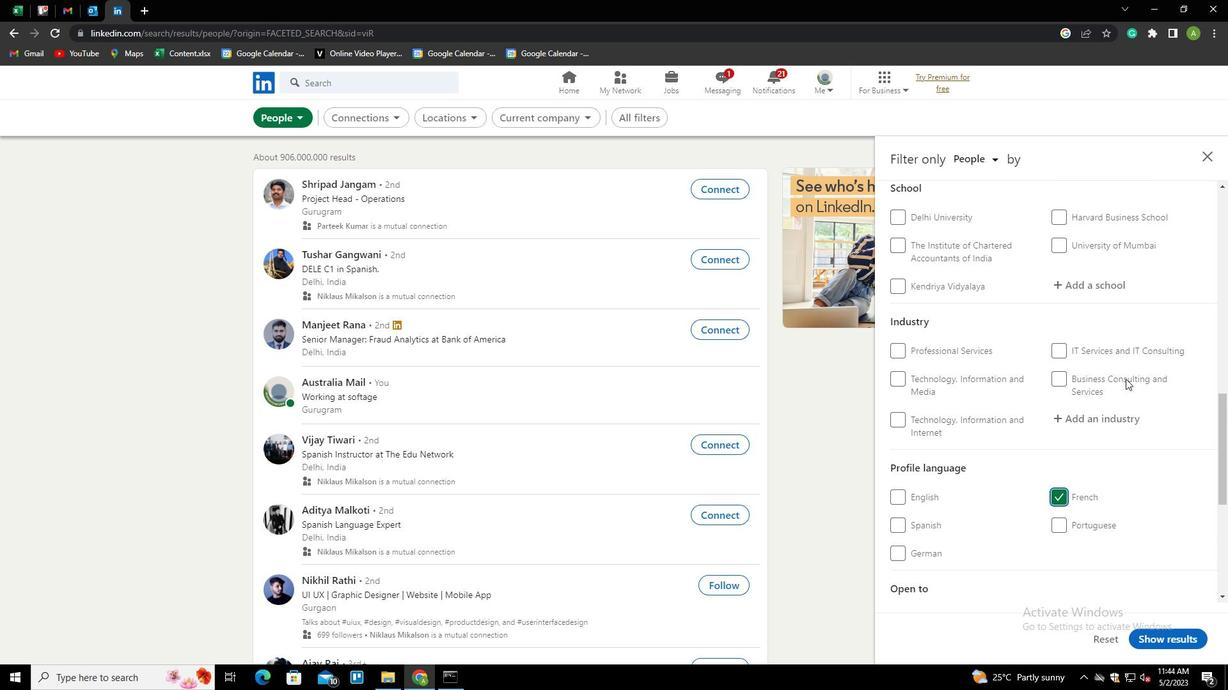 
Action: Mouse scrolled (1125, 379) with delta (0, 0)
Screenshot: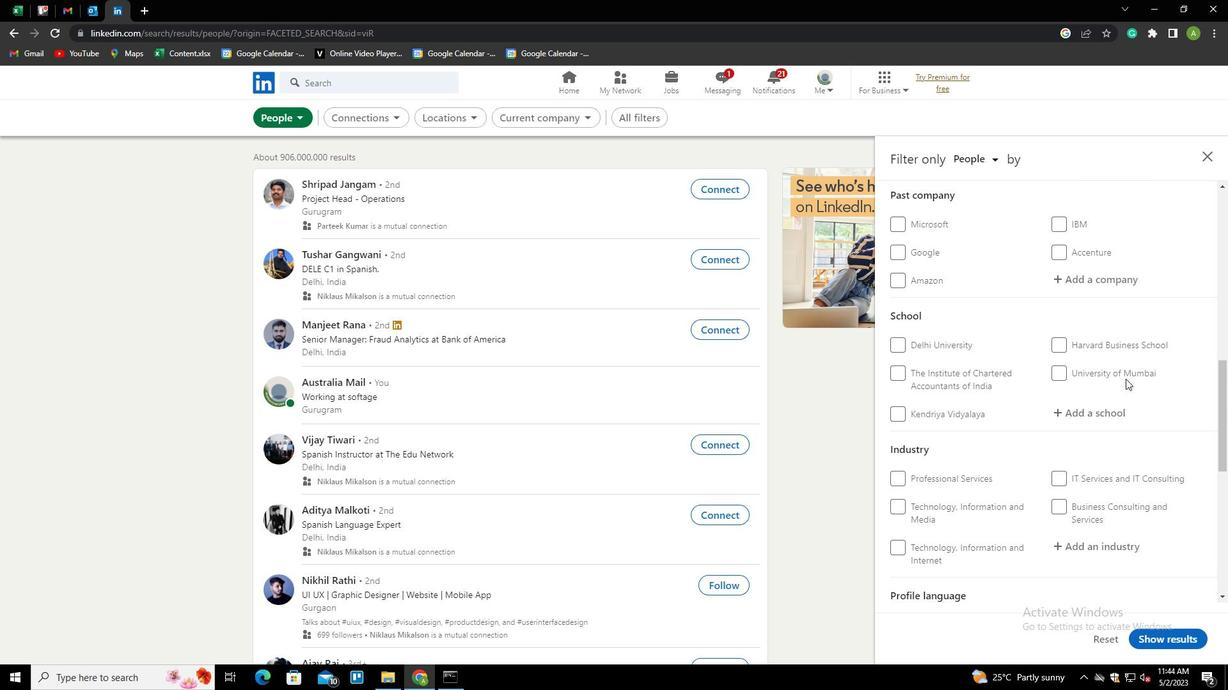 
Action: Mouse scrolled (1125, 379) with delta (0, 0)
Screenshot: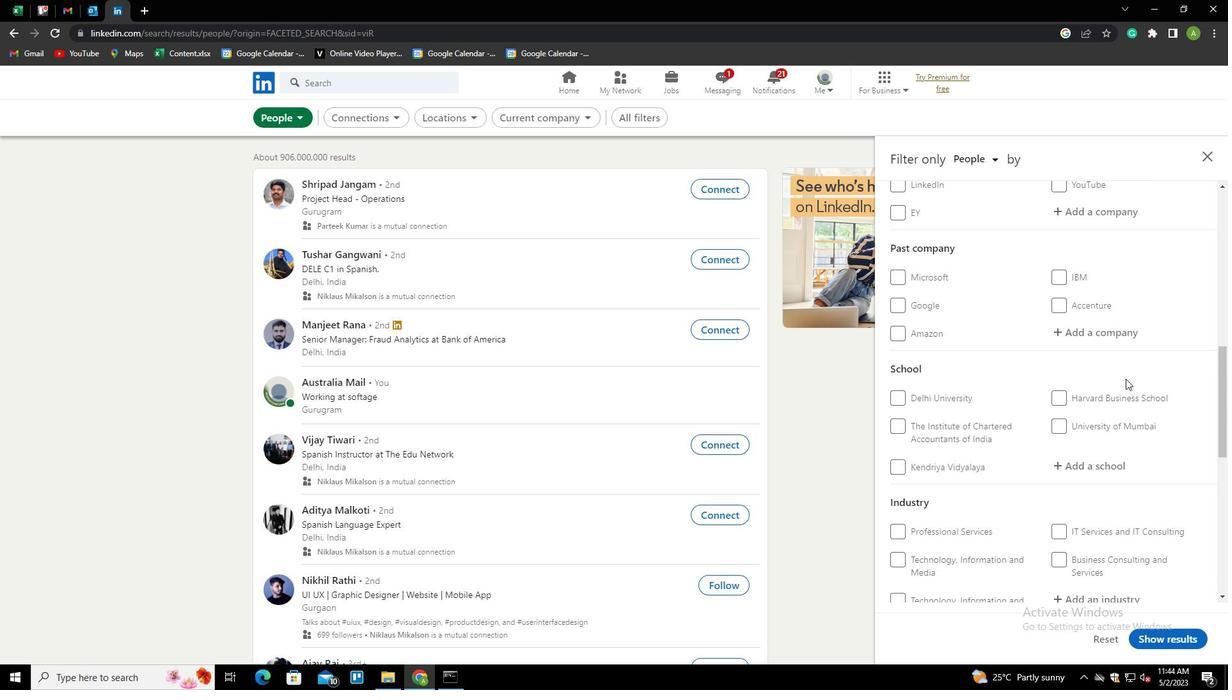 
Action: Mouse moved to (1083, 284)
Screenshot: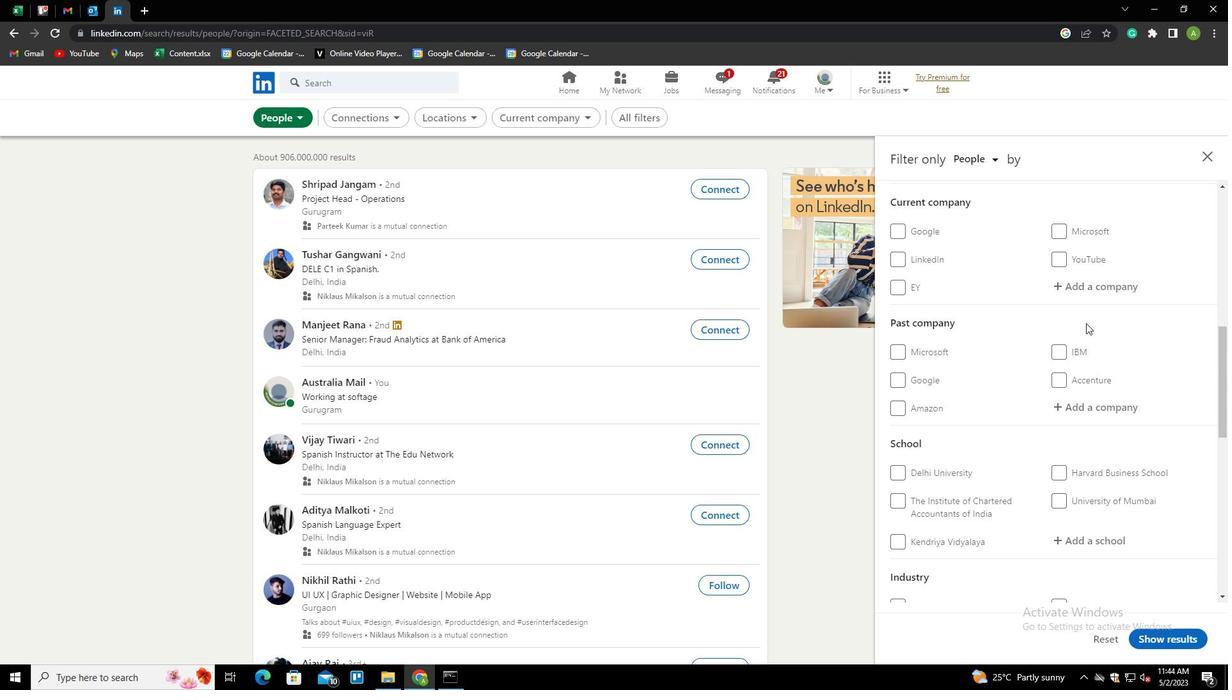 
Action: Mouse pressed left at (1083, 284)
Screenshot: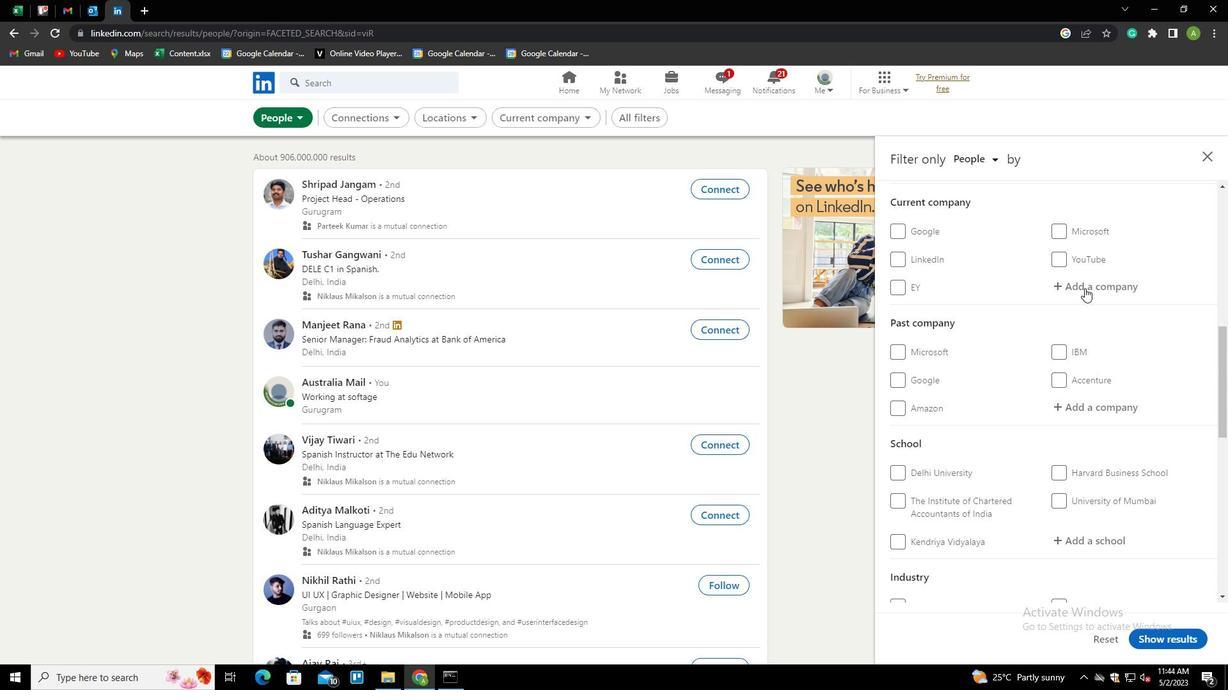 
Action: Mouse moved to (1081, 284)
Screenshot: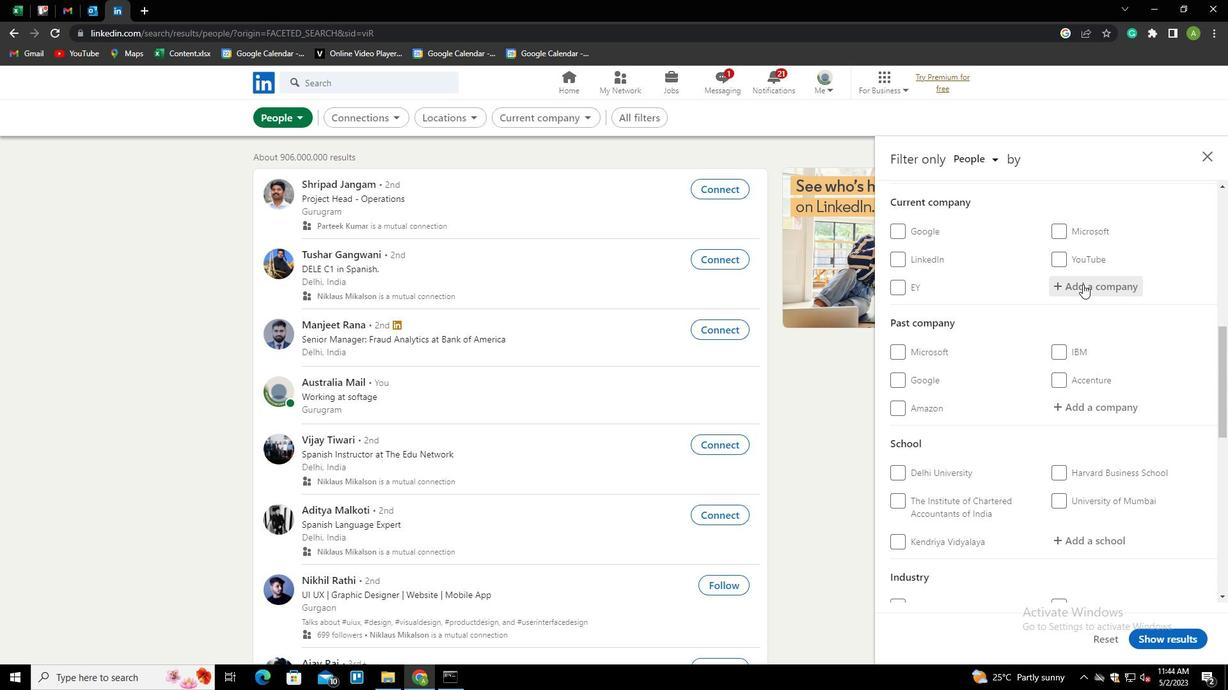 
Action: Key pressed <Key.shift>
Screenshot: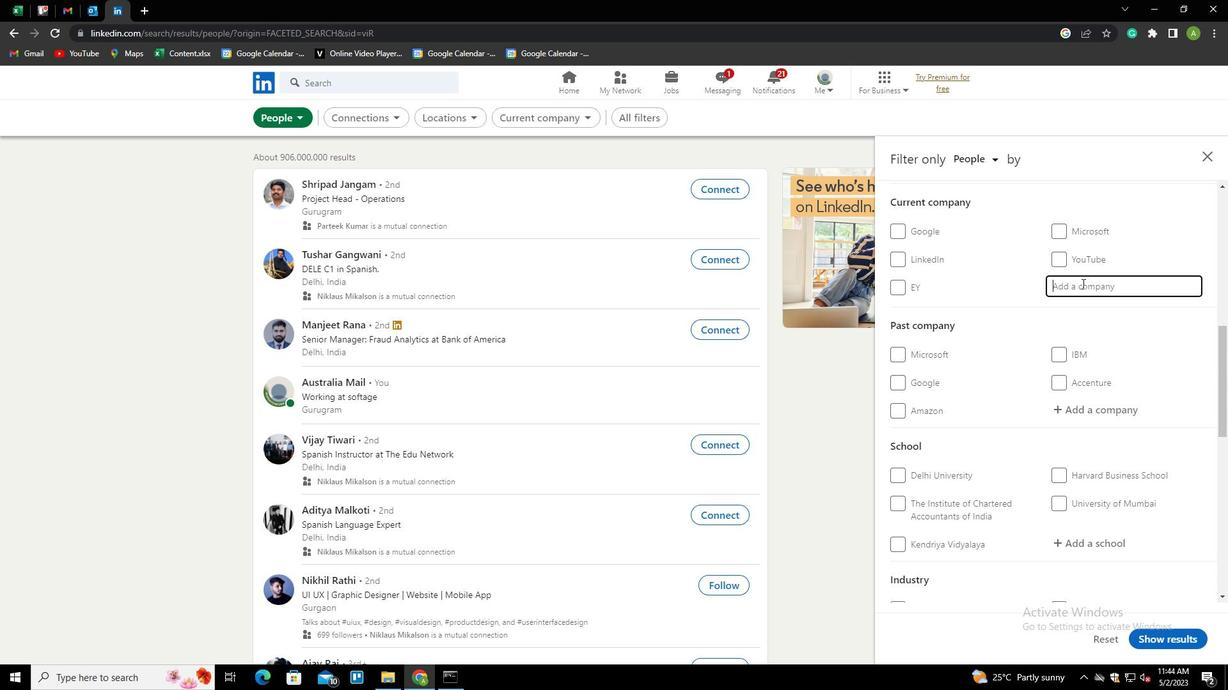 
Action: Mouse moved to (1081, 284)
Screenshot: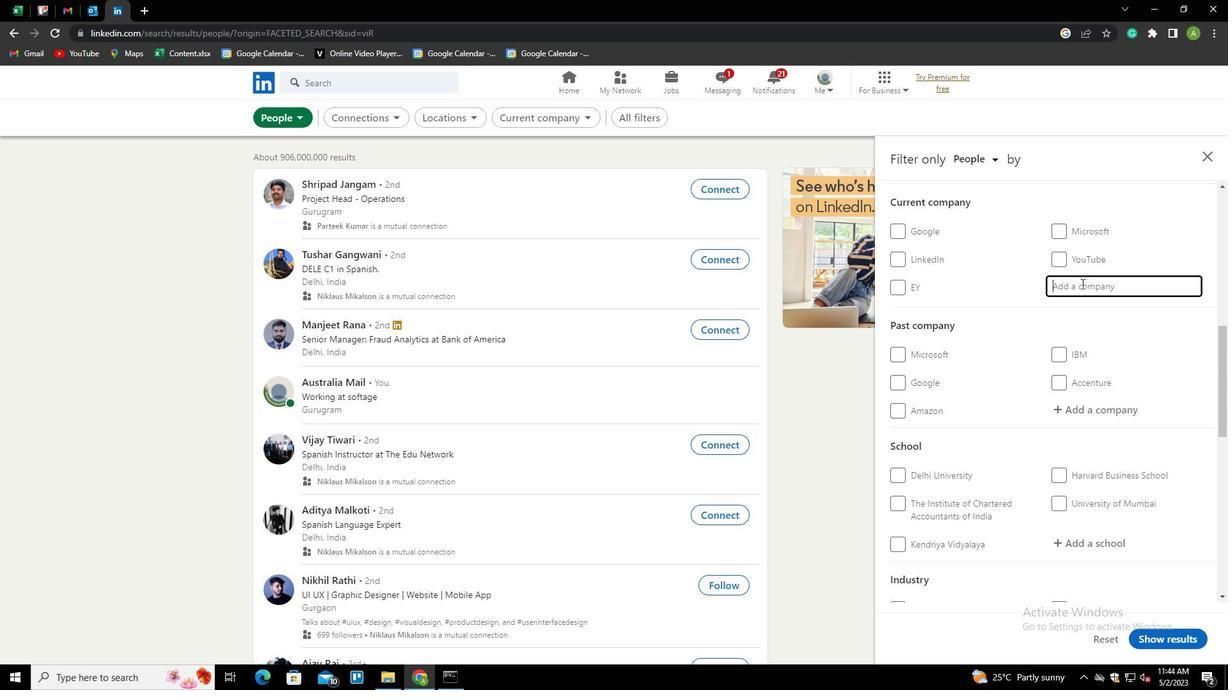 
Action: Key pressed ABB<Key.shift>VIE<Key.down><Key.enter>
Screenshot: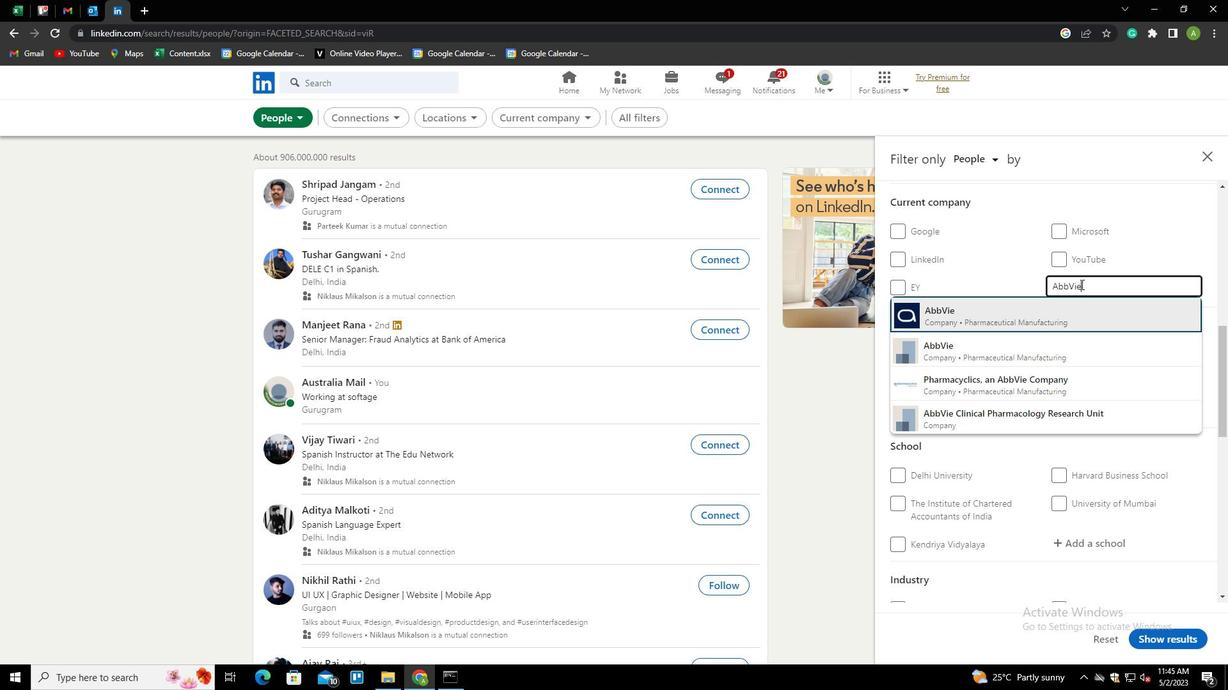 
Action: Mouse scrolled (1081, 284) with delta (0, 0)
Screenshot: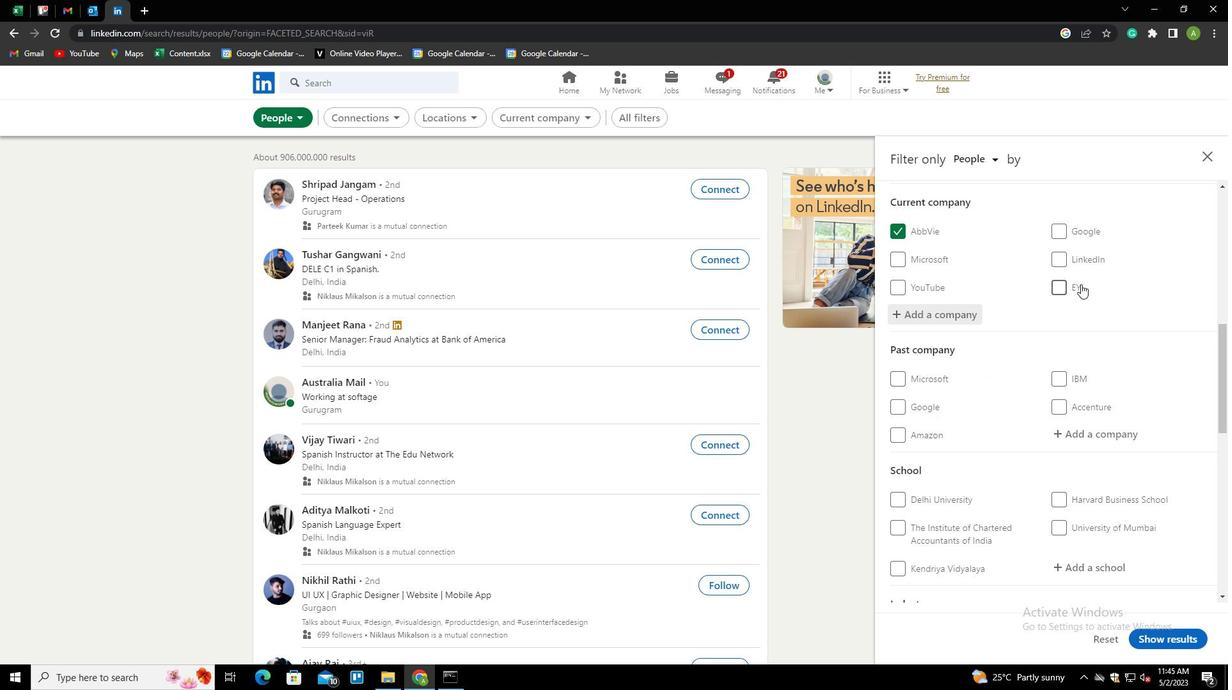 
Action: Mouse scrolled (1081, 284) with delta (0, 0)
Screenshot: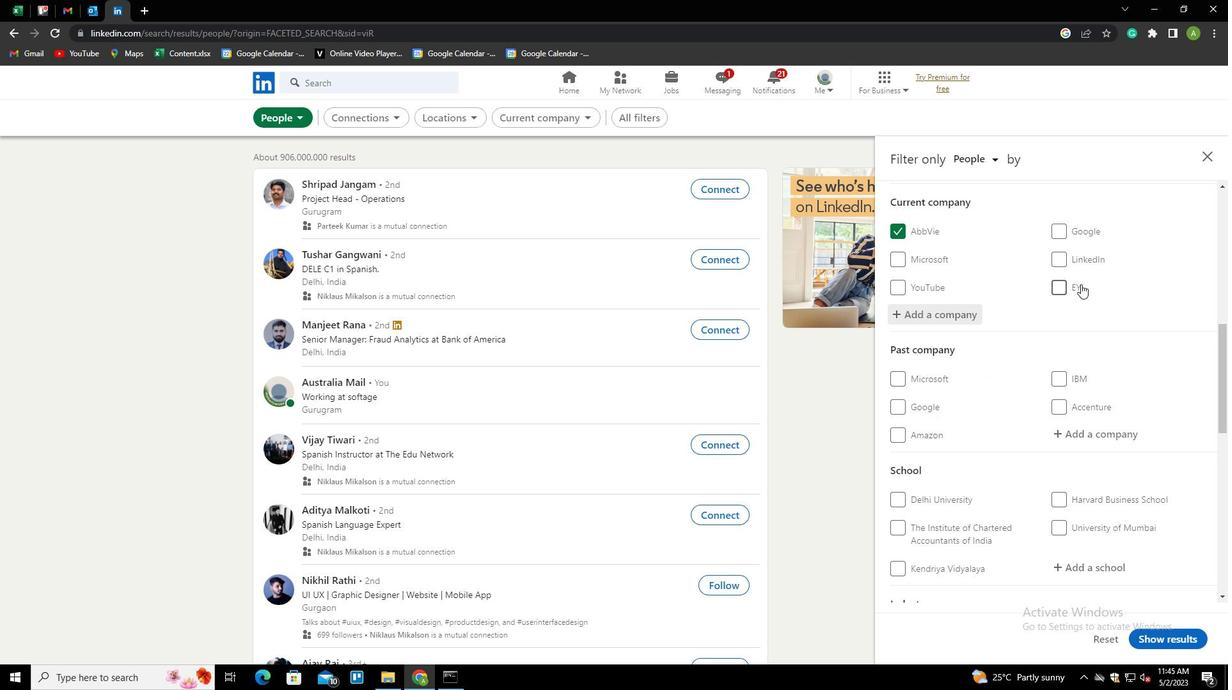 
Action: Mouse moved to (1085, 438)
Screenshot: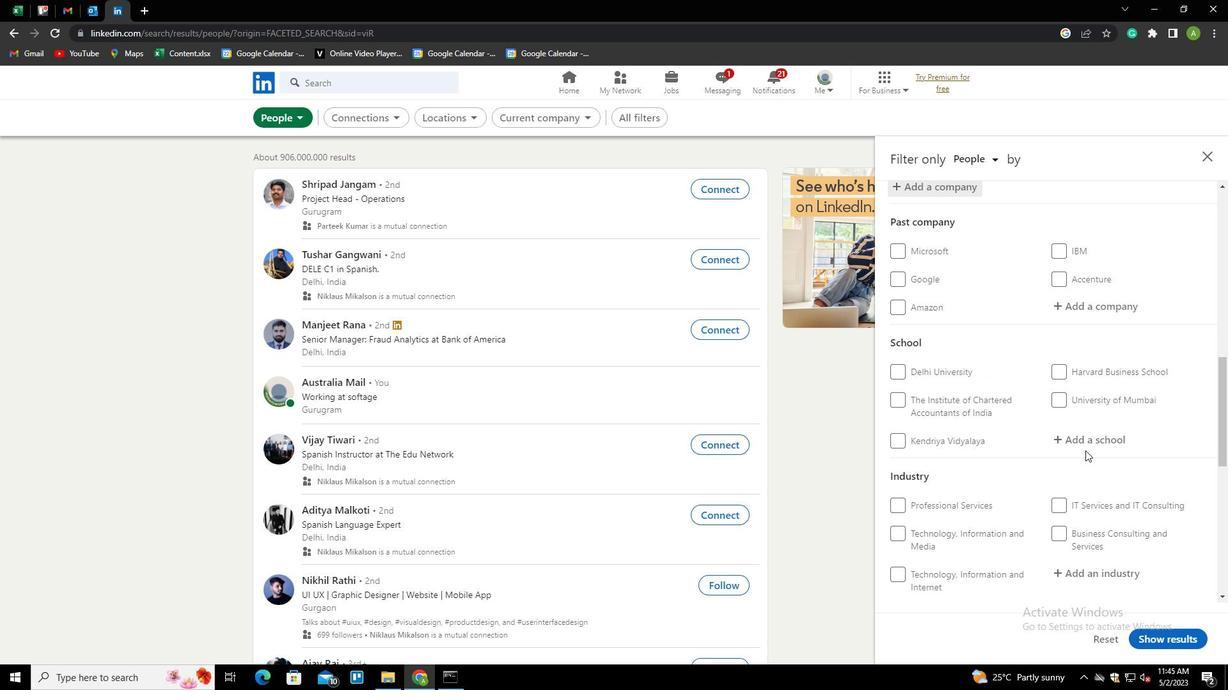 
Action: Mouse pressed left at (1085, 438)
Screenshot: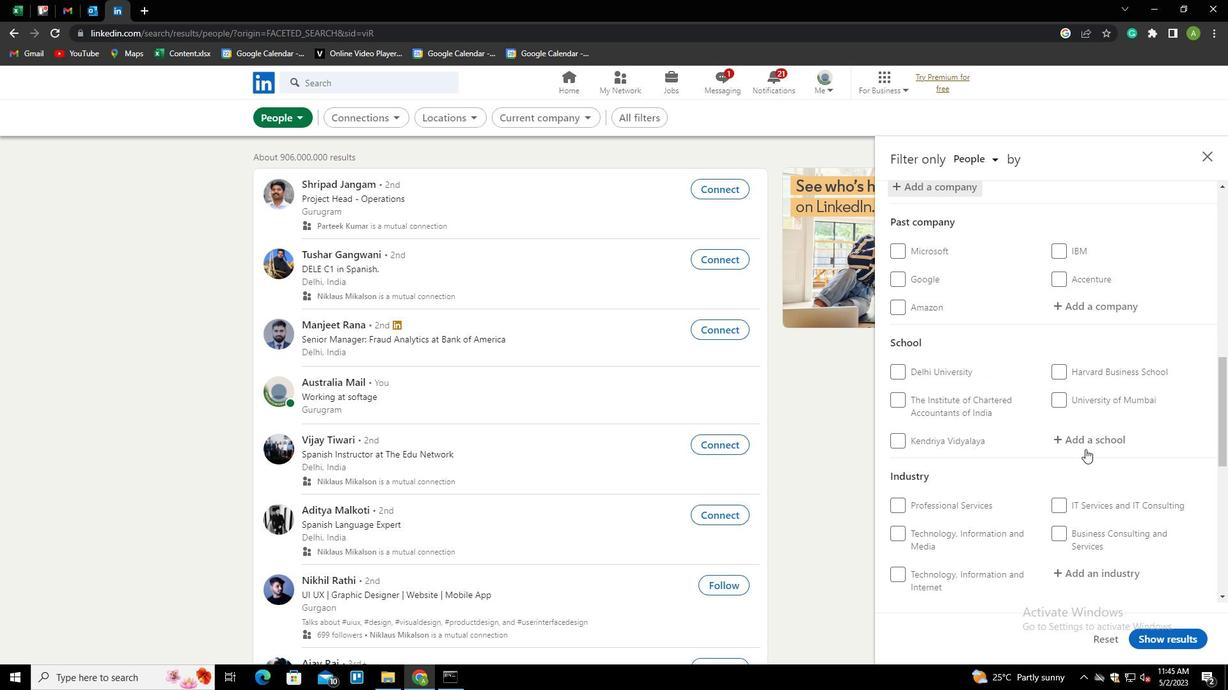 
Action: Key pressed <Key.shift><Key.shift><Key.shift><Key.shift><Key.shift><Key.shift><Key.shift><Key.shift>T<Key.shift><Key.space>A<Key.space><Key.shift>PAI<Key.down><Key.enter>
Screenshot: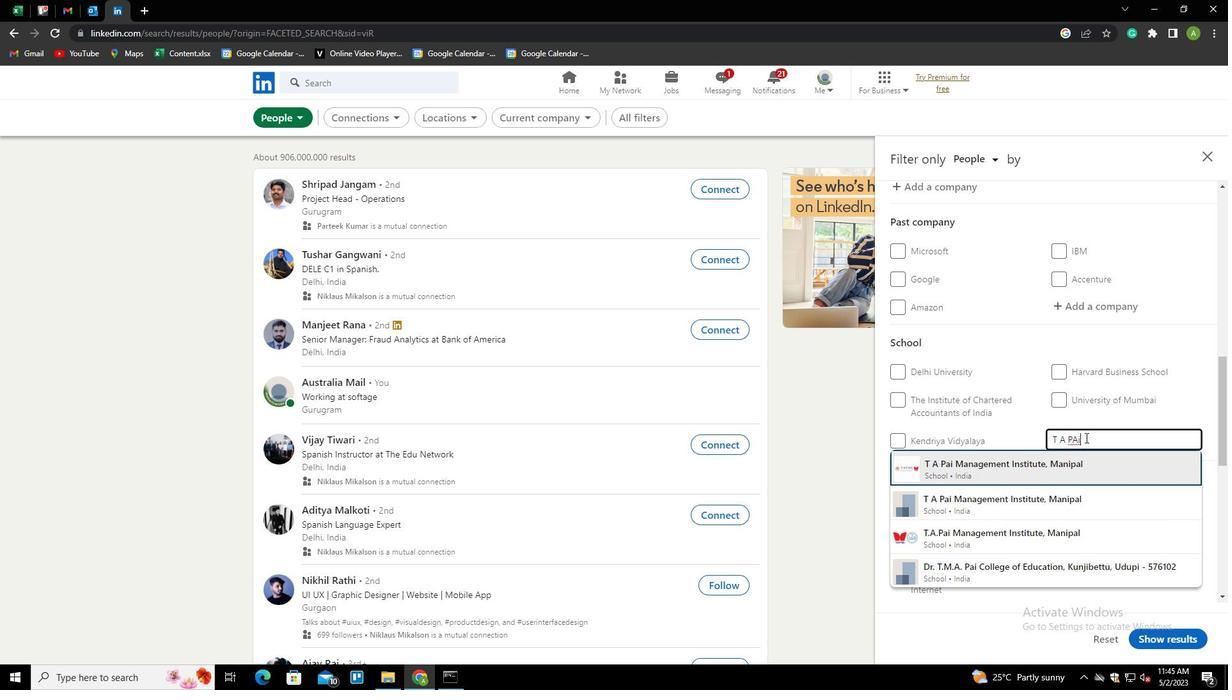 
Action: Mouse scrolled (1085, 437) with delta (0, 0)
Screenshot: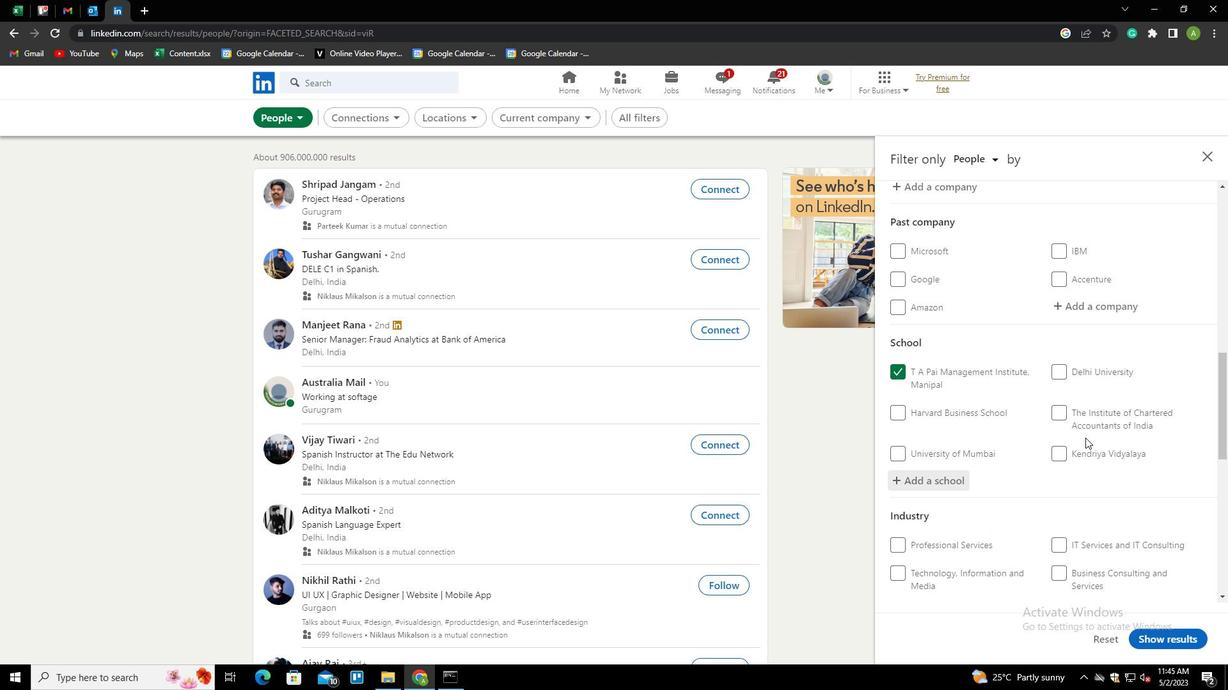 
Action: Mouse scrolled (1085, 437) with delta (0, 0)
Screenshot: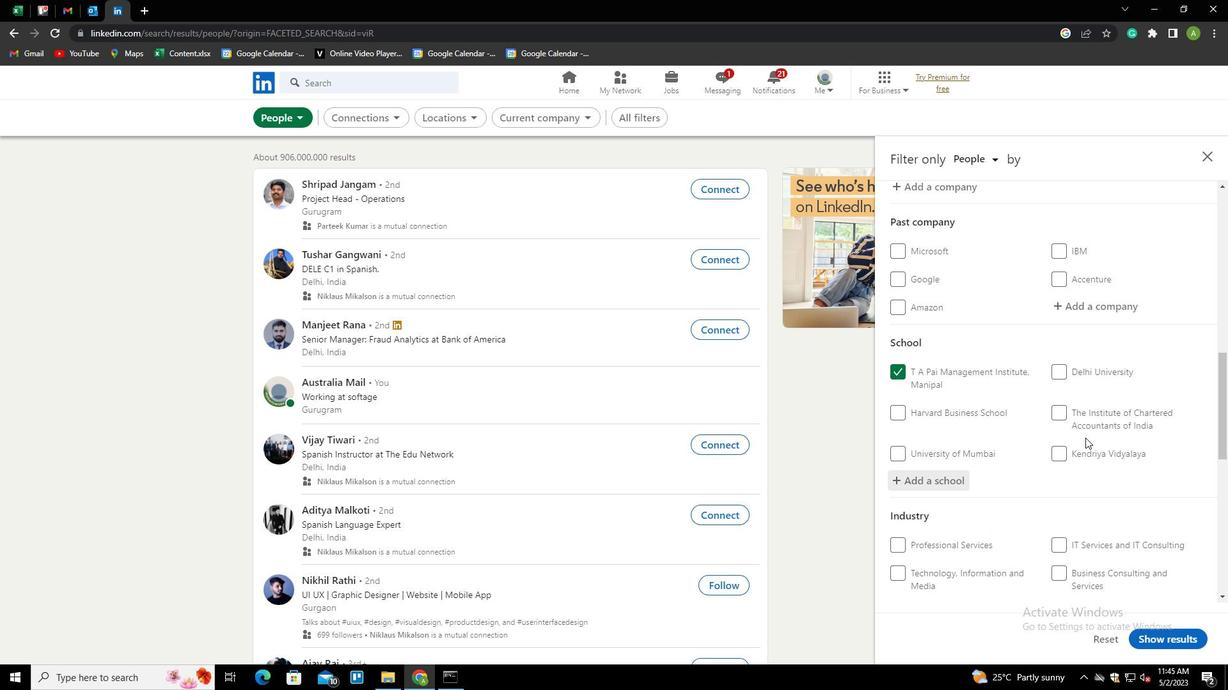 
Action: Mouse scrolled (1085, 437) with delta (0, 0)
Screenshot: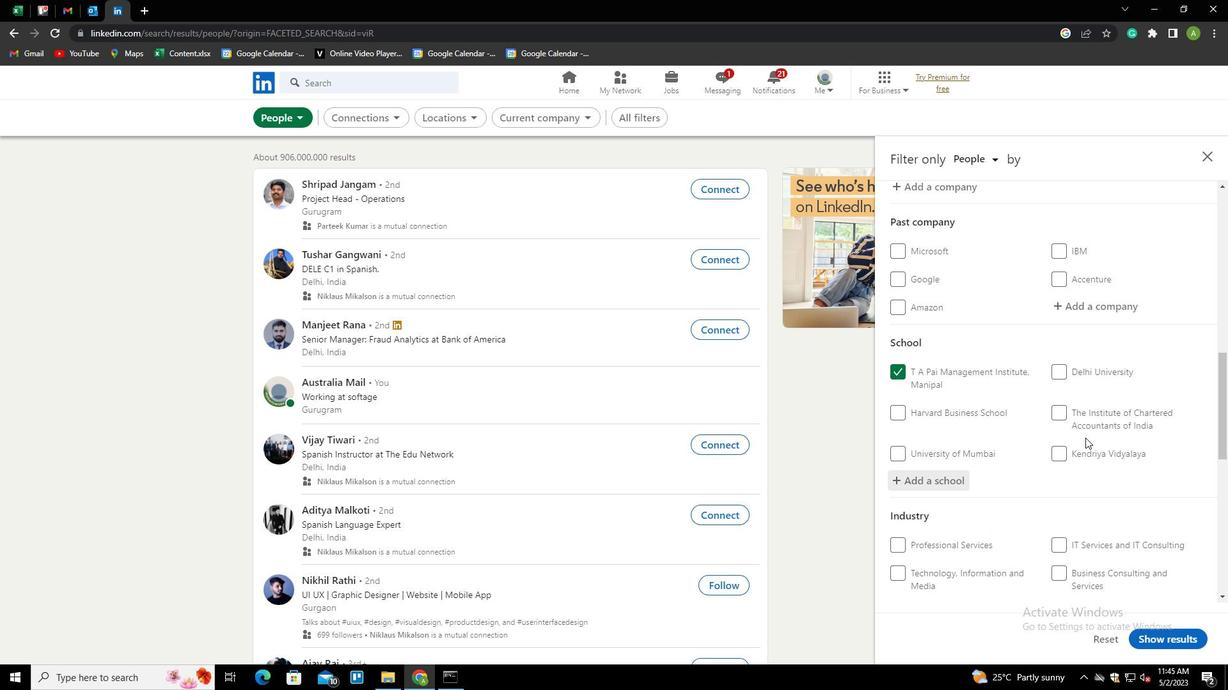 
Action: Mouse scrolled (1085, 437) with delta (0, 0)
Screenshot: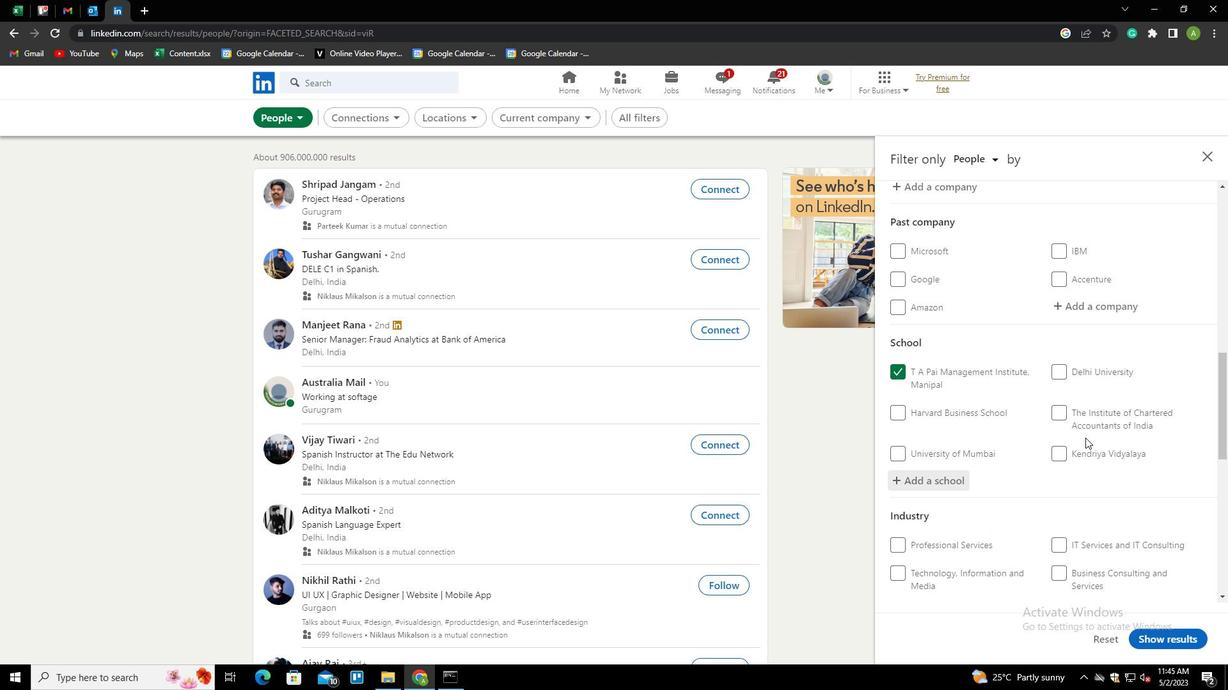 
Action: Mouse moved to (1081, 356)
Screenshot: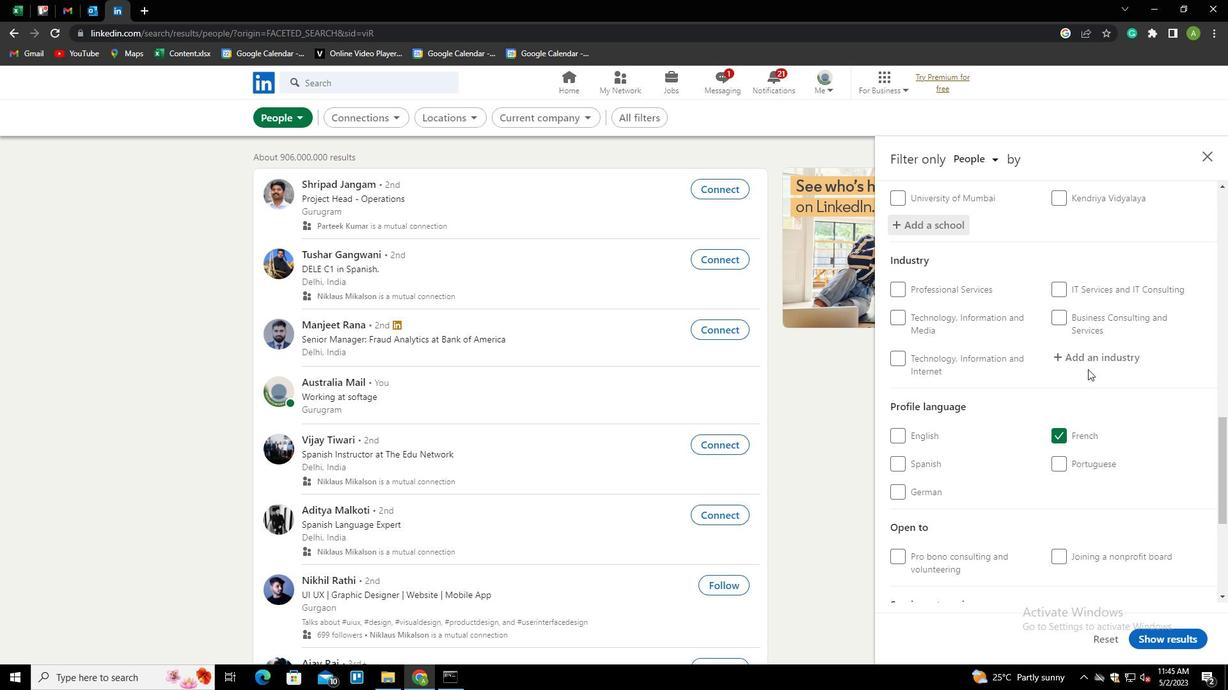
Action: Mouse pressed left at (1081, 356)
Screenshot: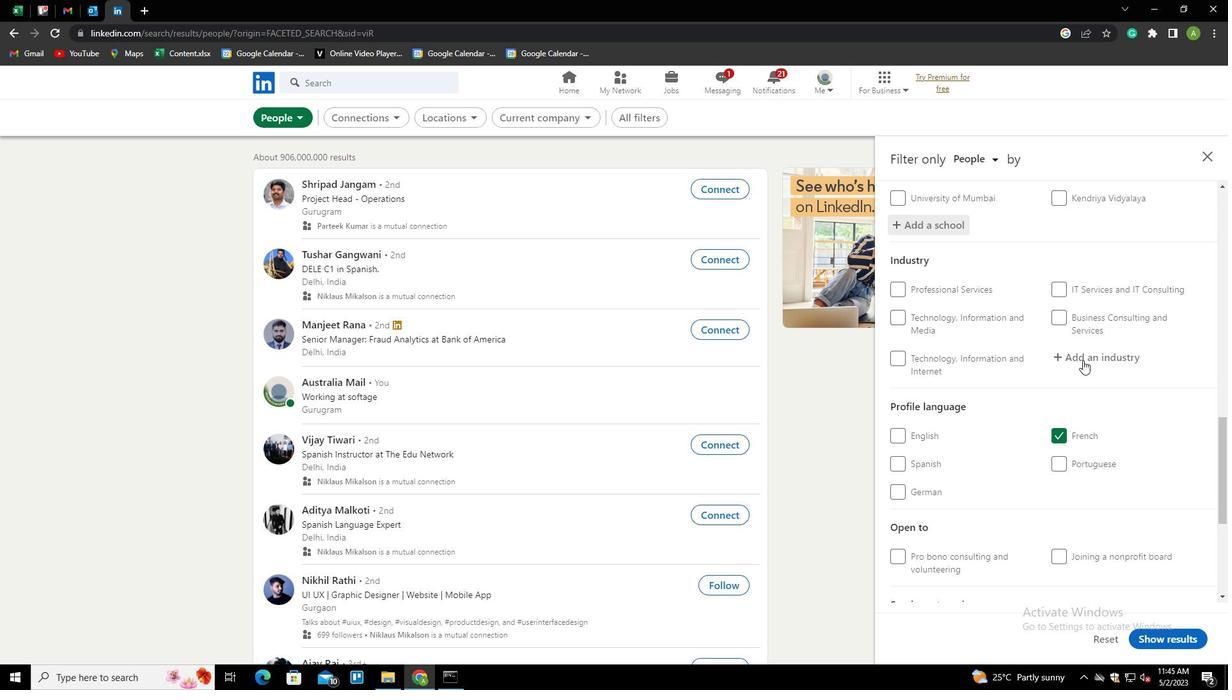 
Action: Mouse moved to (1082, 355)
Screenshot: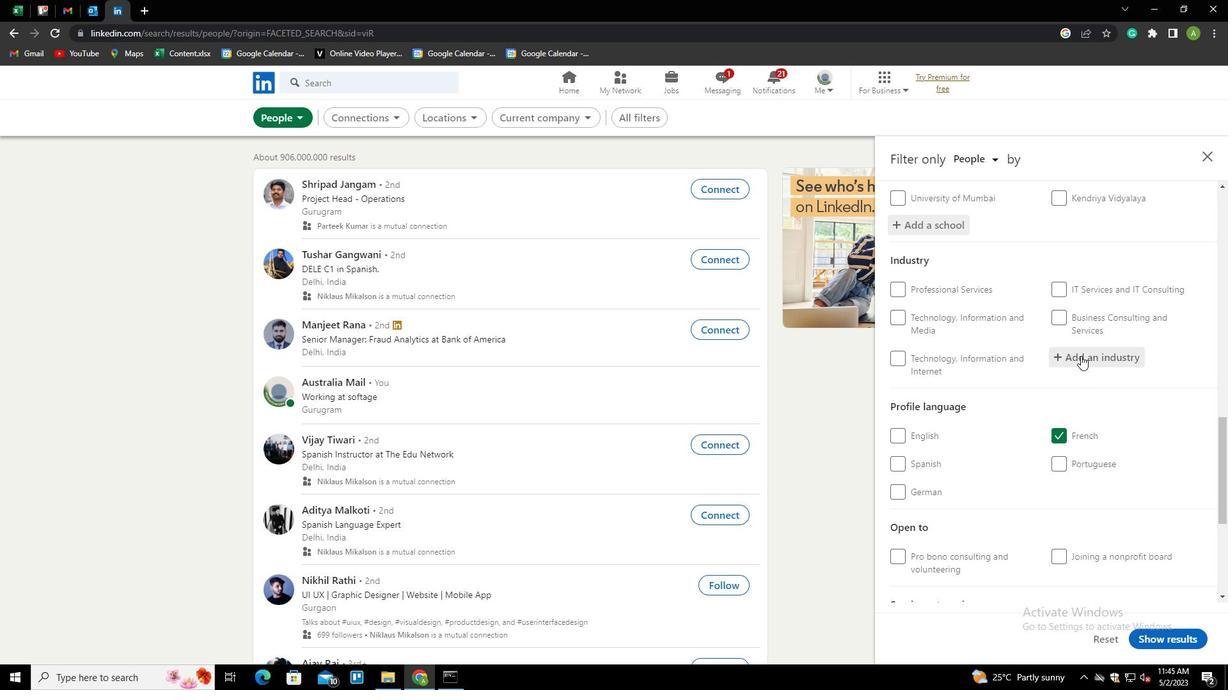 
Action: Mouse pressed left at (1082, 355)
Screenshot: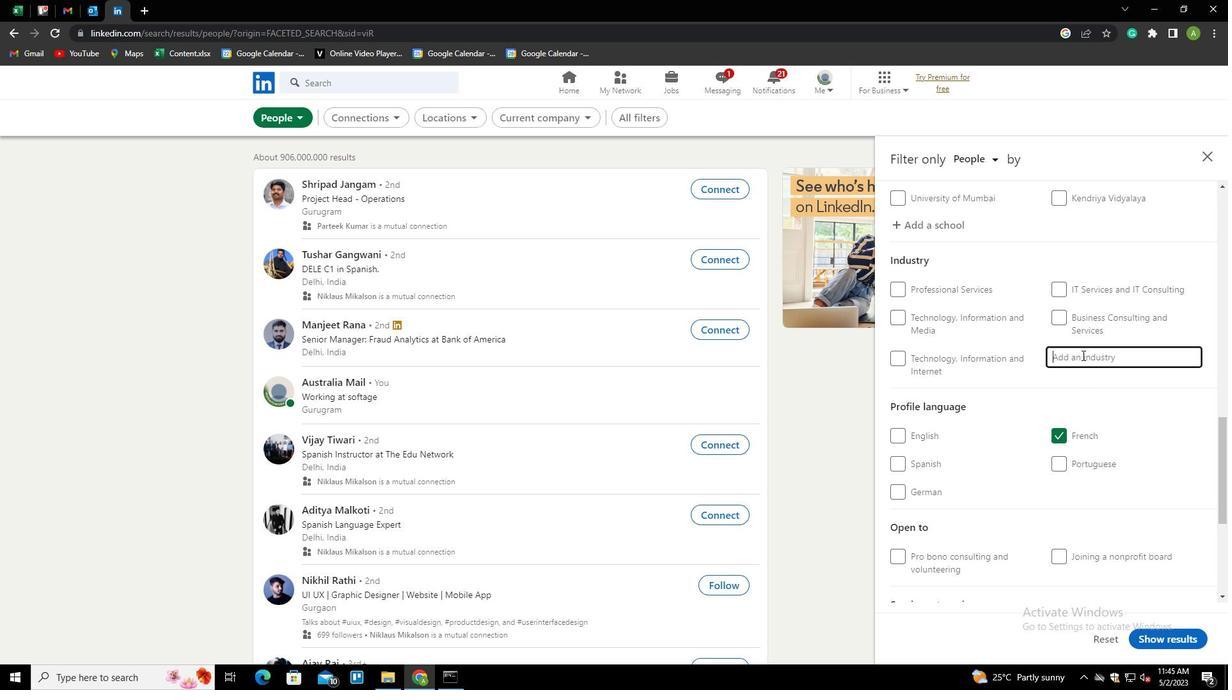 
Action: Key pressed <Key.shift><Key.shift>TEXTILE<Key.down><Key.enter>
Screenshot: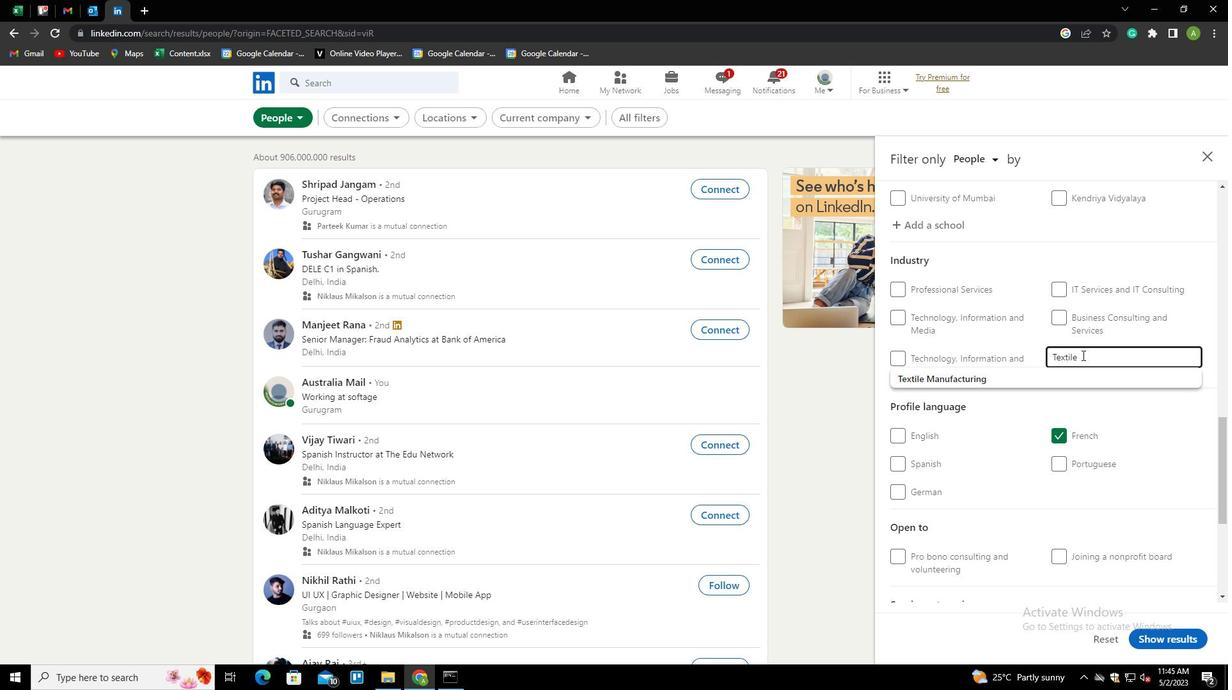 
Action: Mouse moved to (1078, 346)
Screenshot: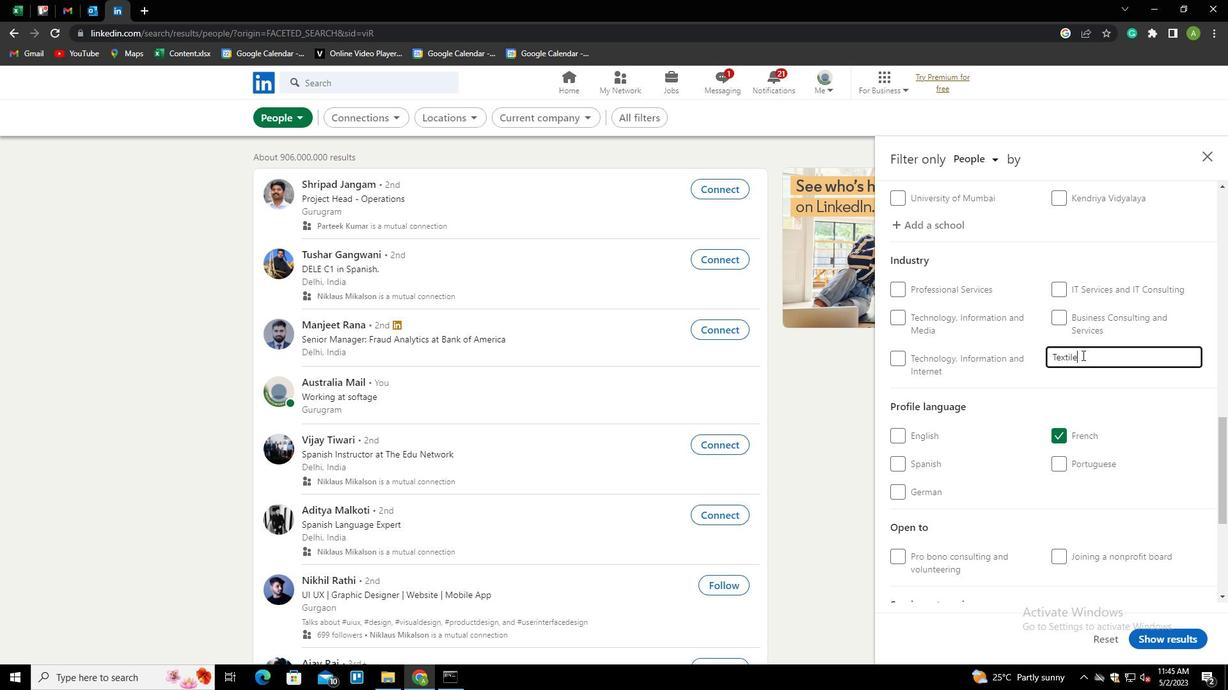 
Action: Mouse scrolled (1078, 345) with delta (0, 0)
Screenshot: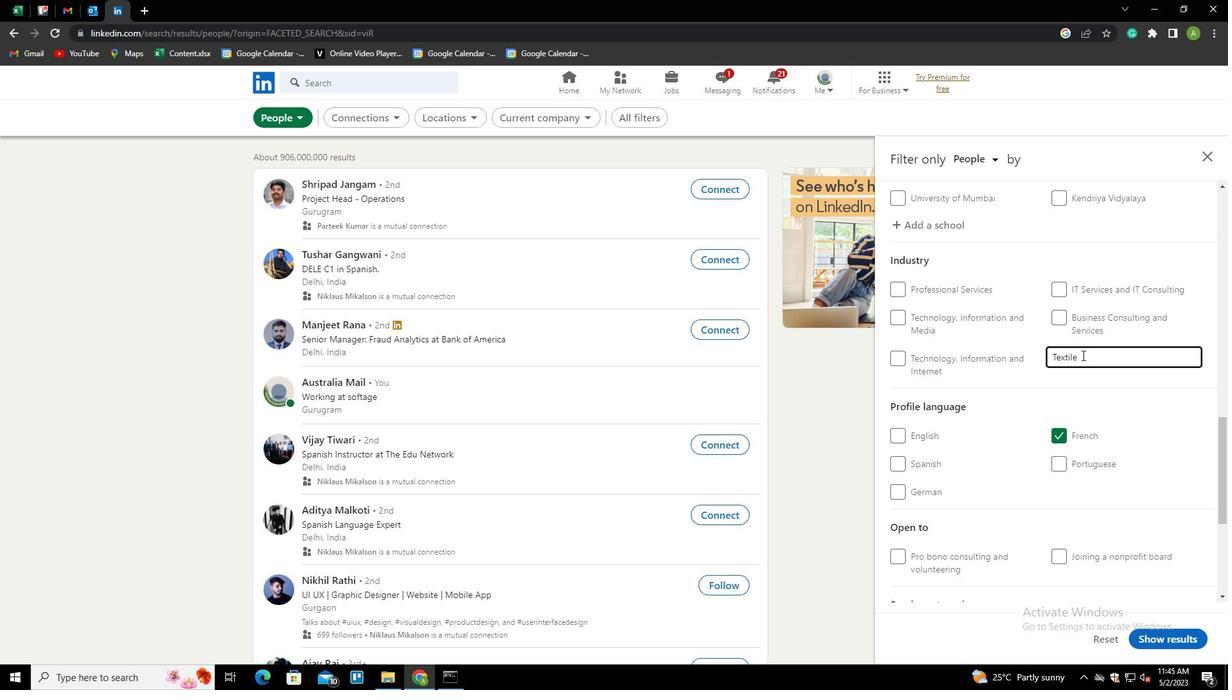 
Action: Mouse scrolled (1078, 345) with delta (0, 0)
Screenshot: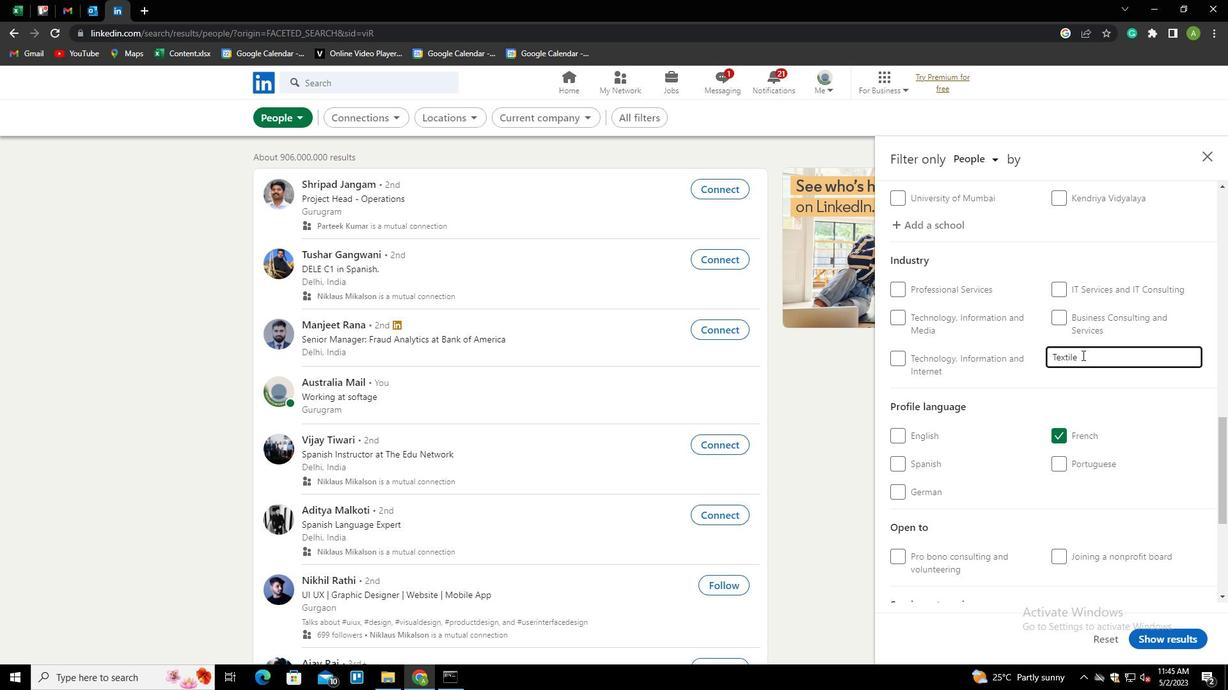 
Action: Mouse scrolled (1078, 345) with delta (0, 0)
Screenshot: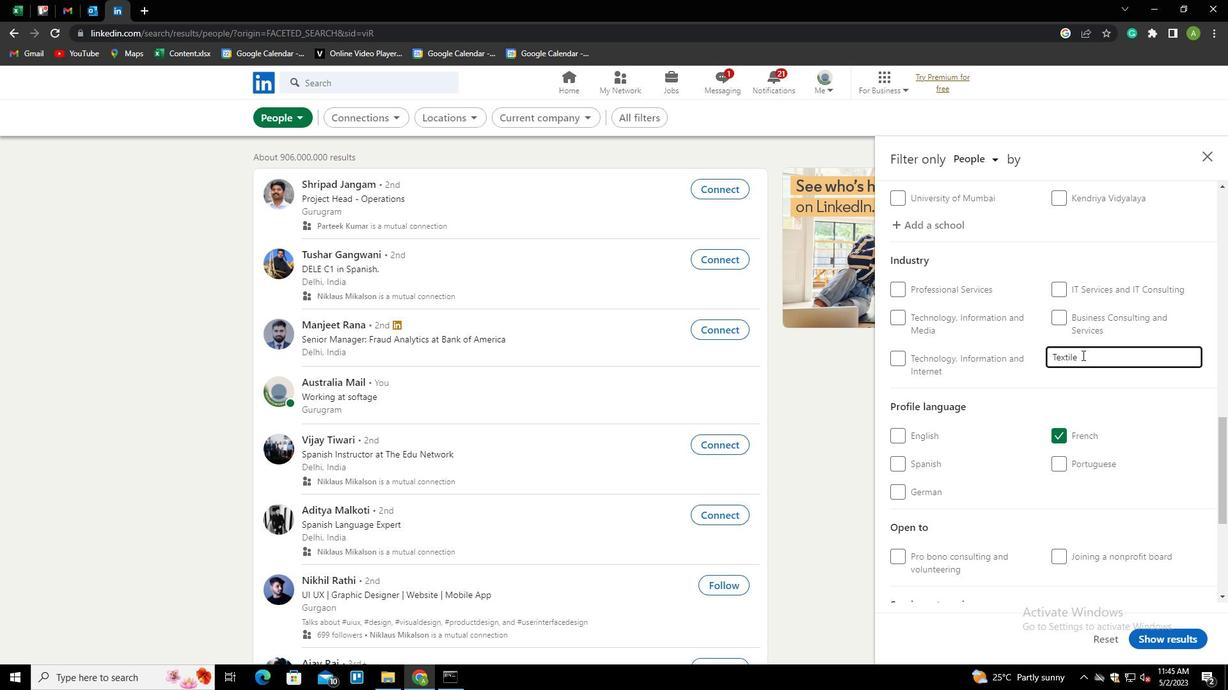 
Action: Mouse moved to (1067, 441)
Screenshot: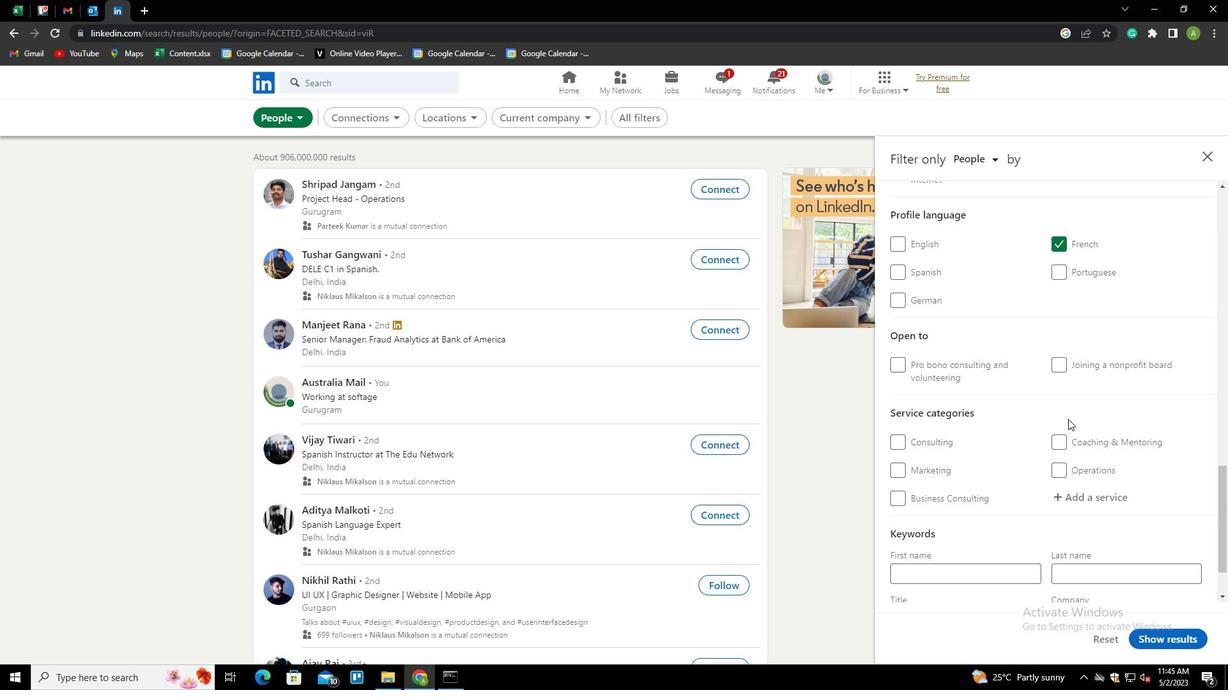 
Action: Mouse scrolled (1067, 440) with delta (0, 0)
Screenshot: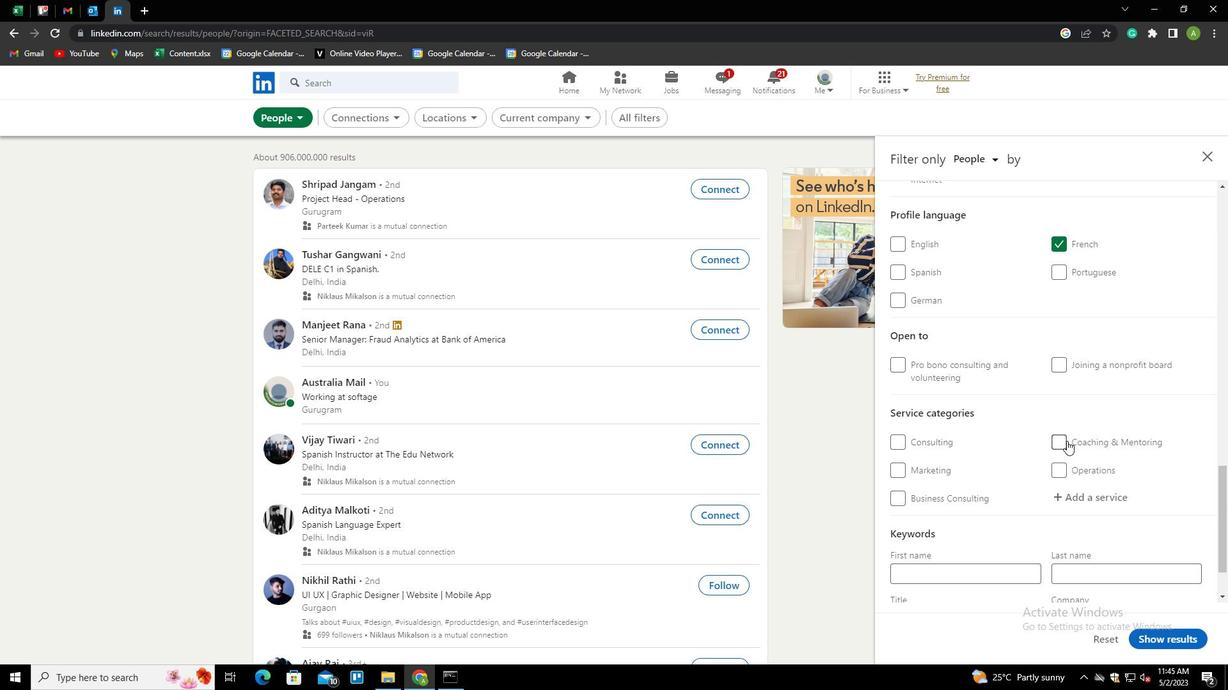 
Action: Mouse moved to (1076, 437)
Screenshot: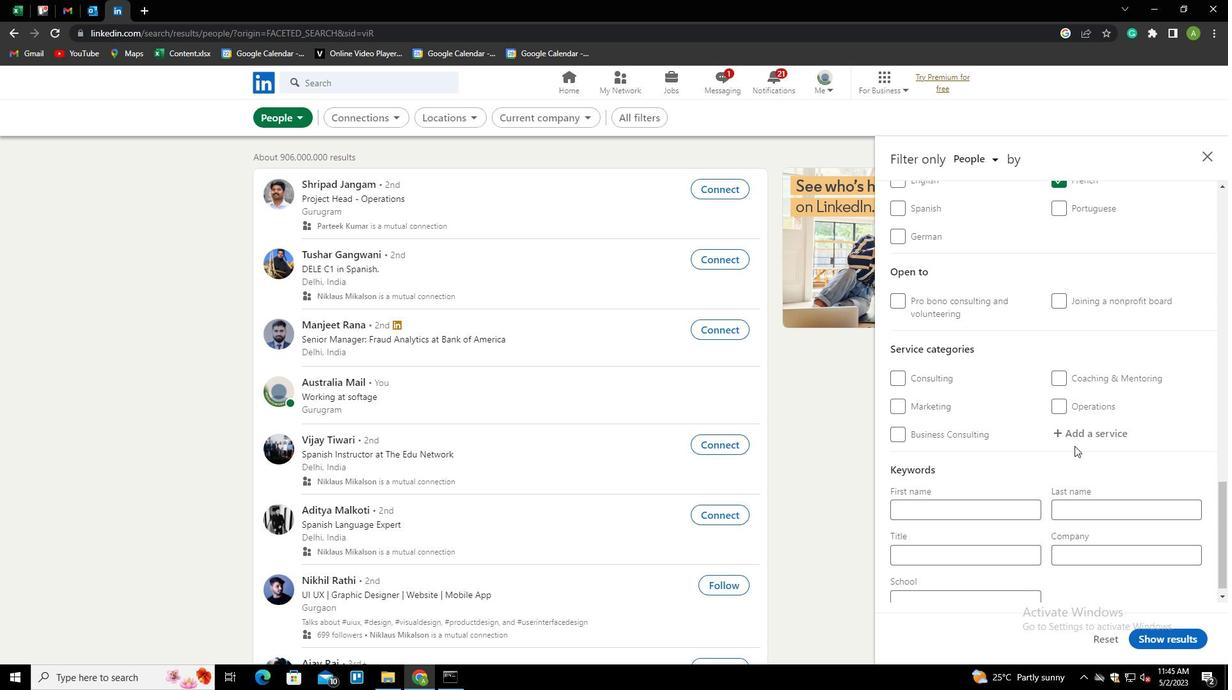 
Action: Mouse pressed left at (1076, 437)
Screenshot: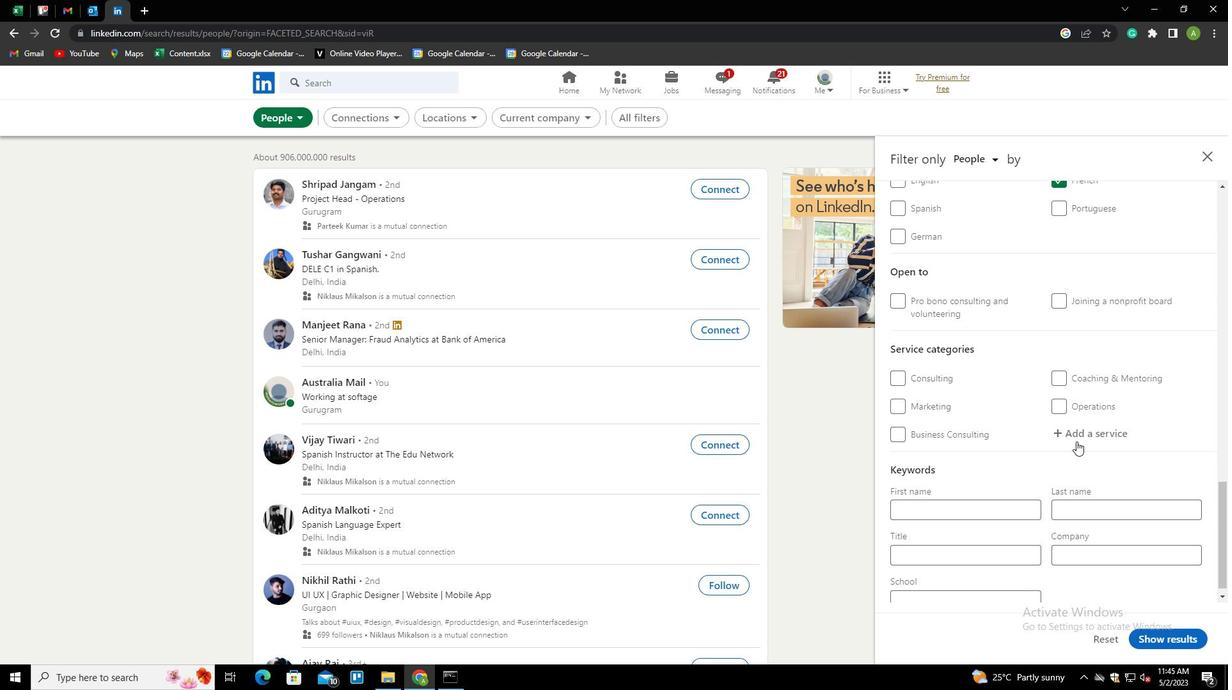 
Action: Mouse moved to (1083, 435)
Screenshot: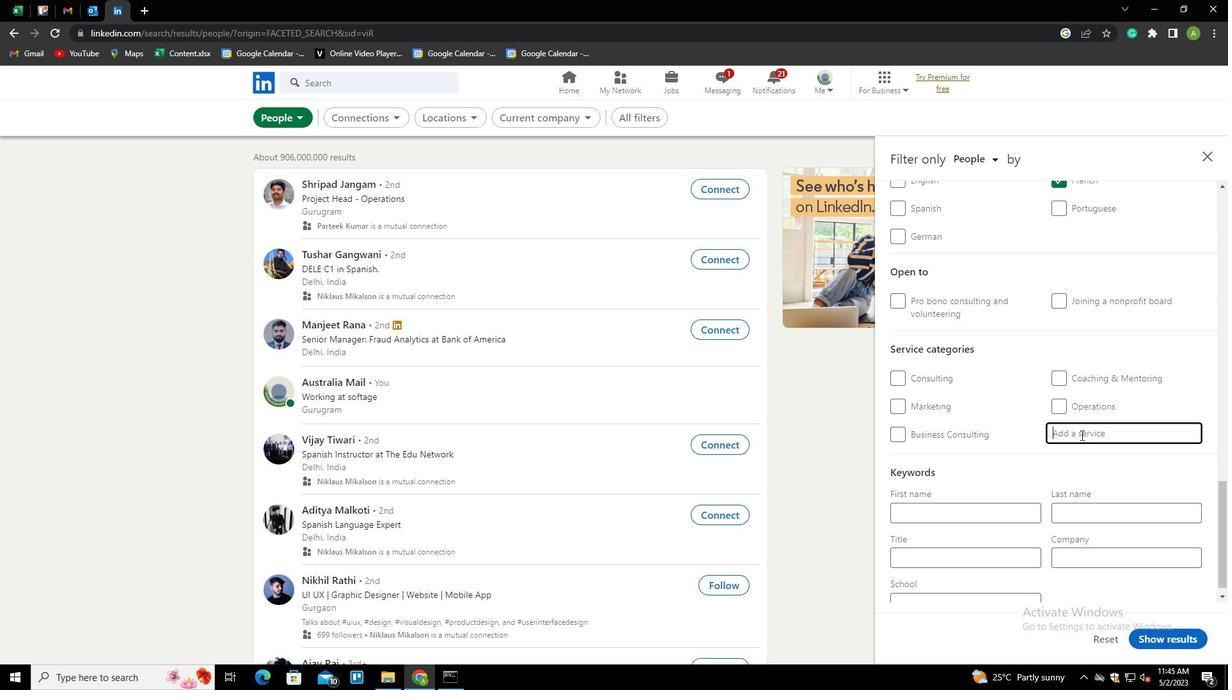 
Action: Mouse pressed left at (1083, 435)
Screenshot: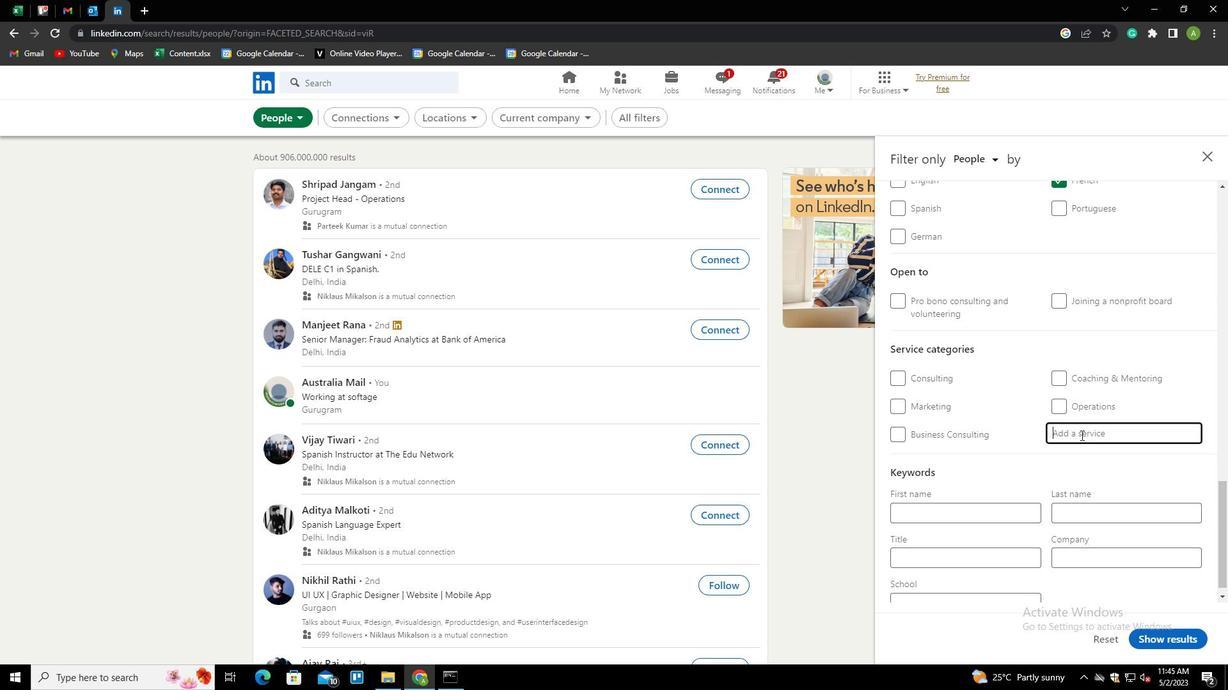 
Action: Key pressed <Key.shift>WEALTH<Key.down><Key.space><Key.shift>MANAGEMENT
Screenshot: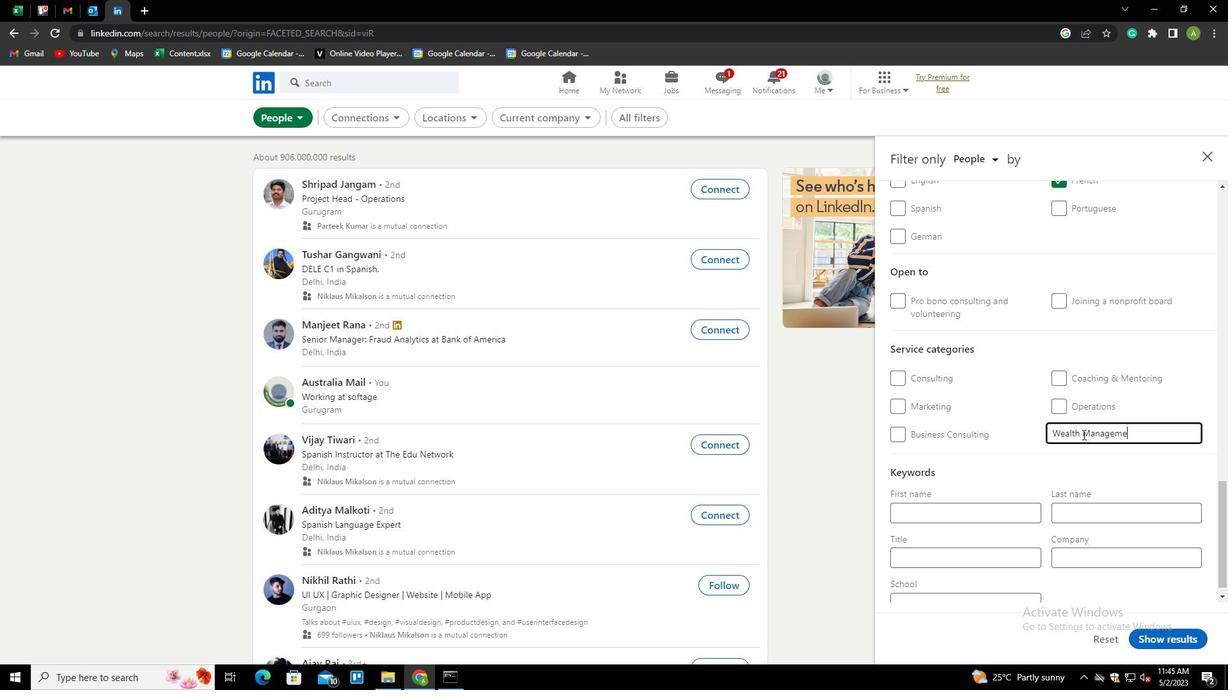 
Action: Mouse moved to (955, 558)
Screenshot: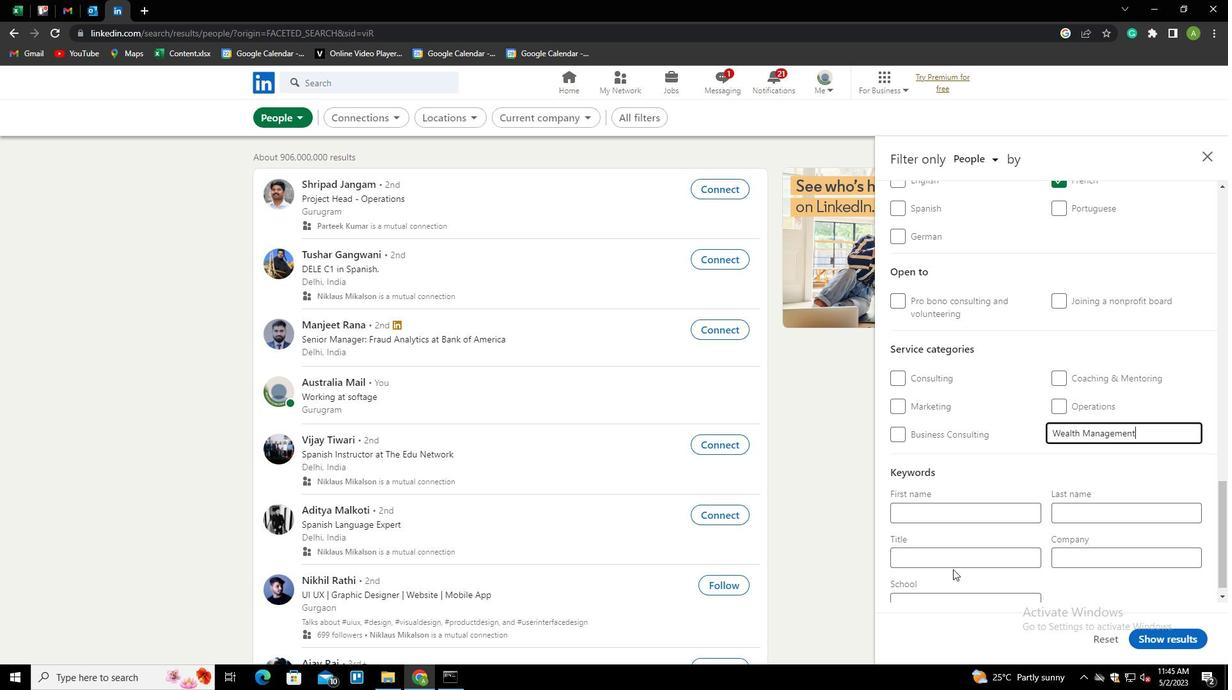 
Action: Mouse pressed left at (955, 558)
Screenshot: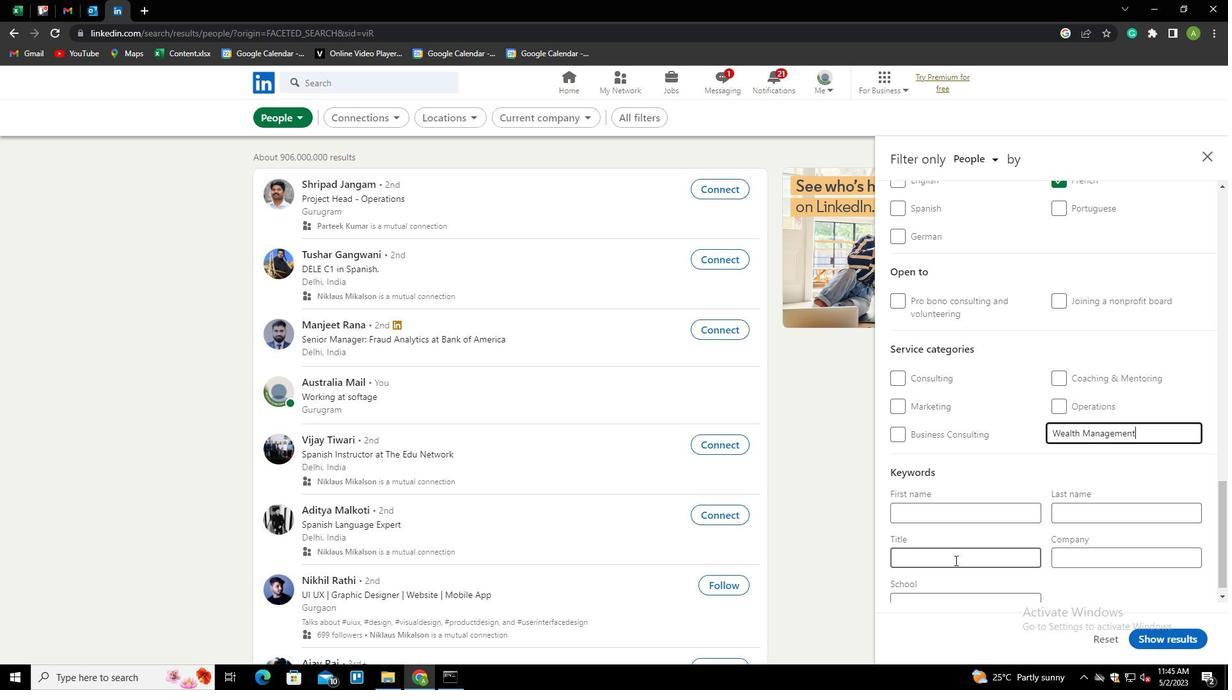 
Action: Key pressed <Key.shift>HEAD
Screenshot: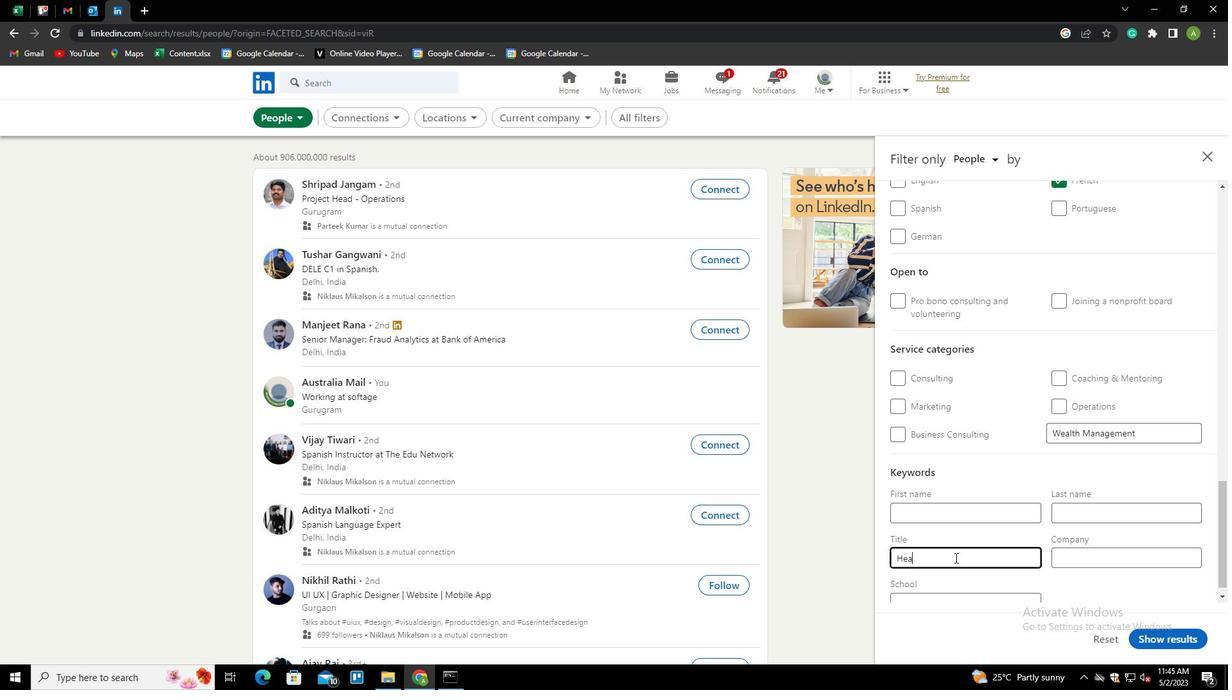 
Action: Mouse moved to (1087, 566)
Screenshot: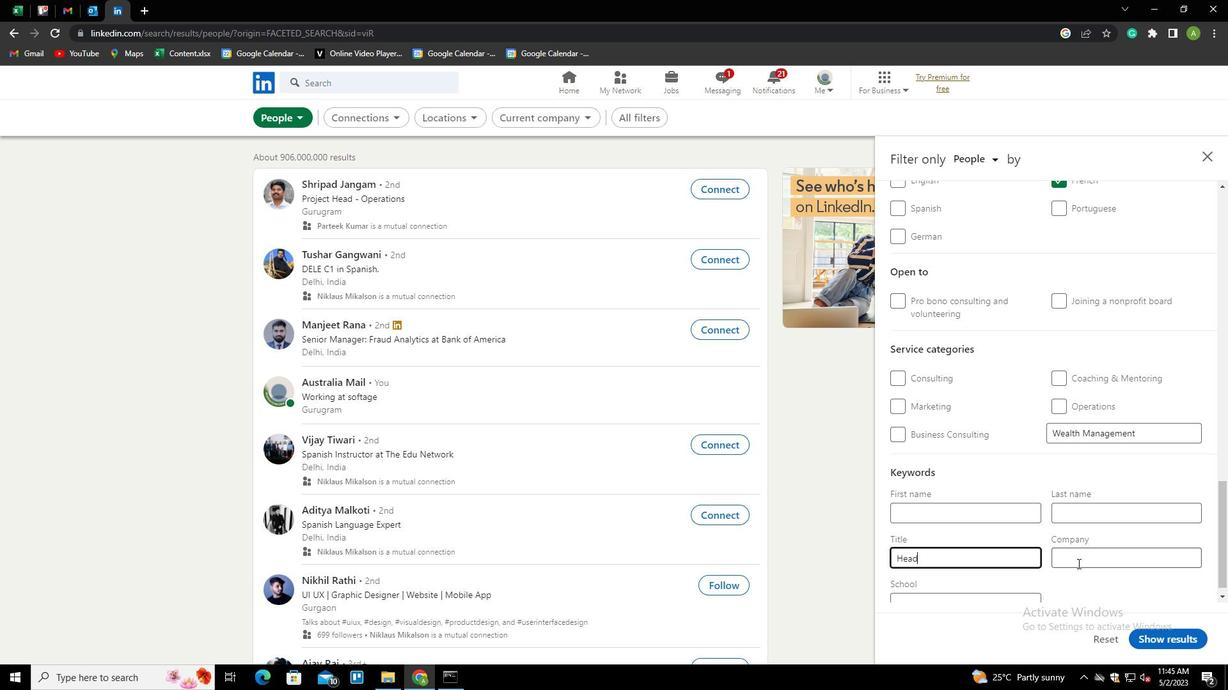 
Action: Mouse pressed left at (1087, 566)
Screenshot: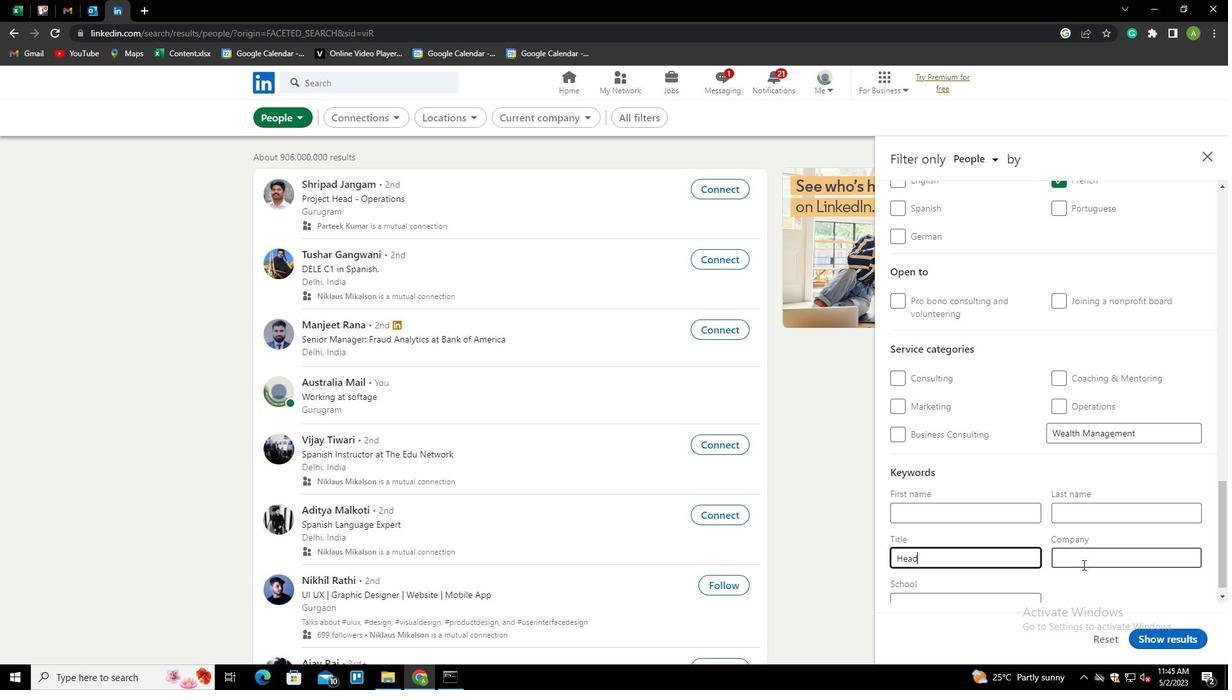 
Action: Mouse moved to (1100, 584)
Screenshot: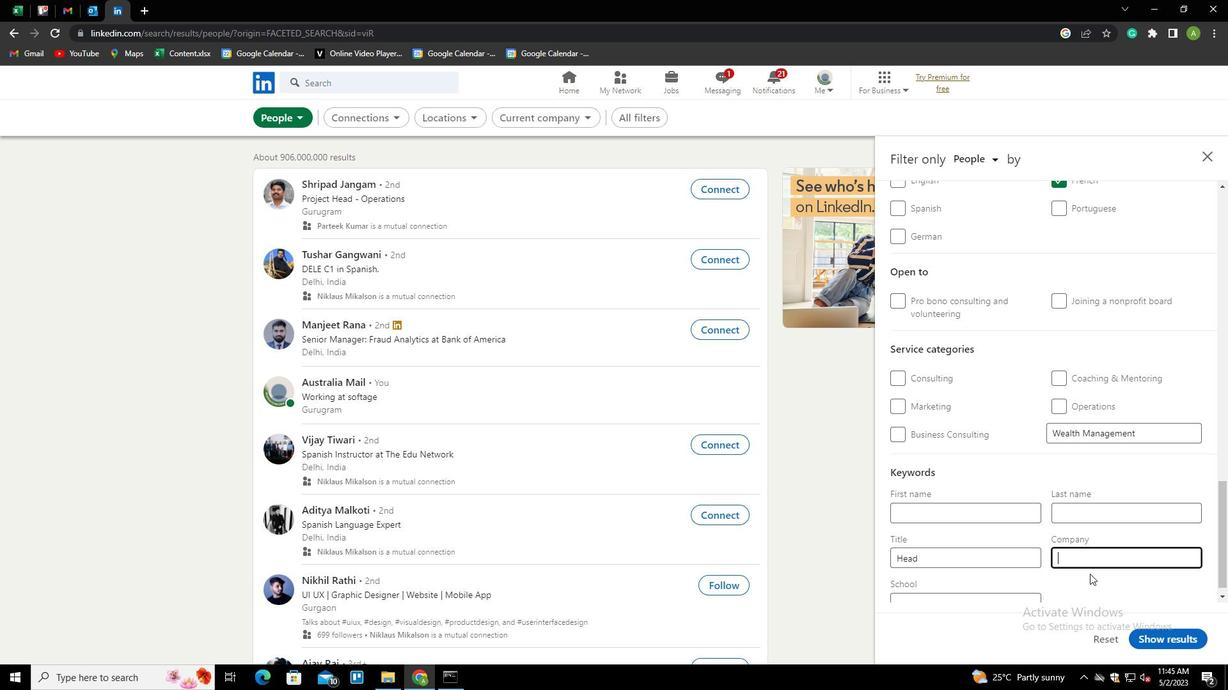
Action: Mouse pressed left at (1100, 584)
Screenshot: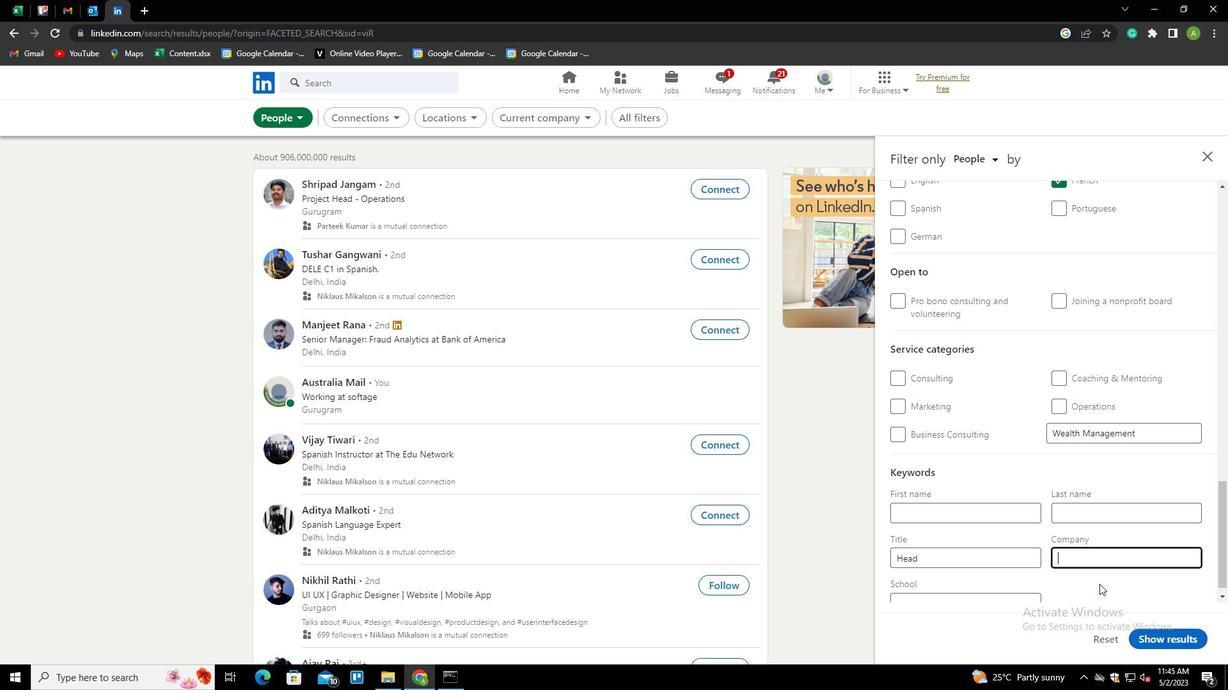 
Action: Mouse moved to (1154, 635)
Screenshot: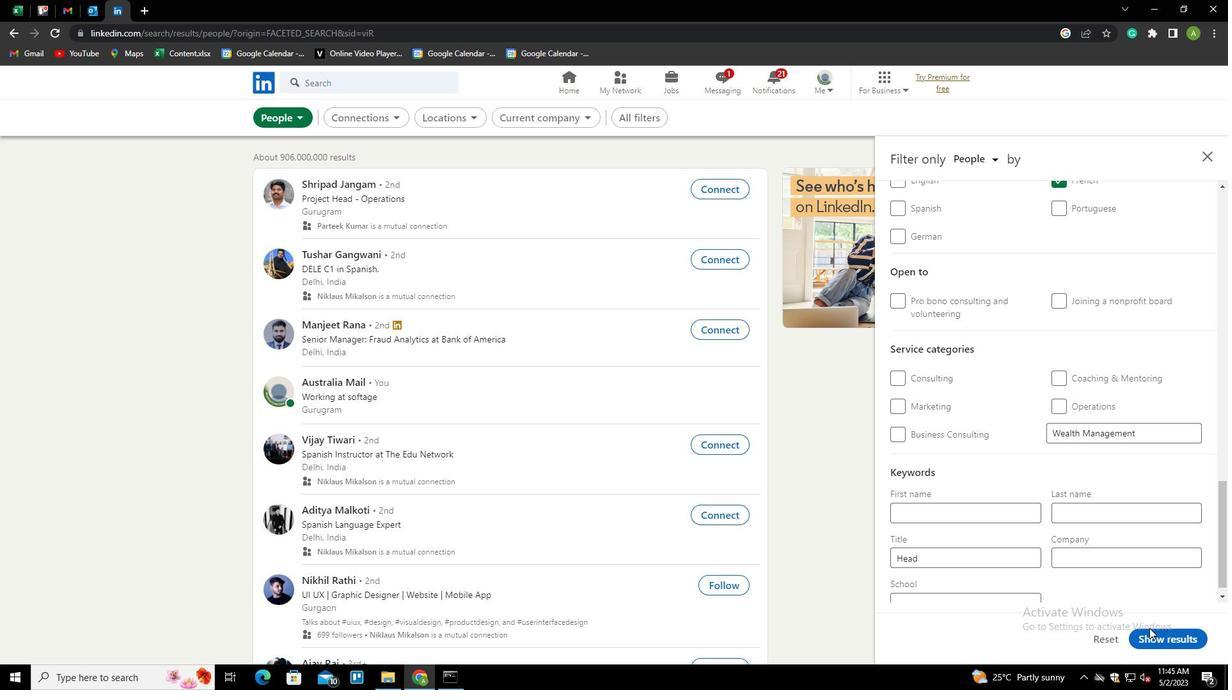 
Action: Mouse pressed left at (1154, 635)
Screenshot: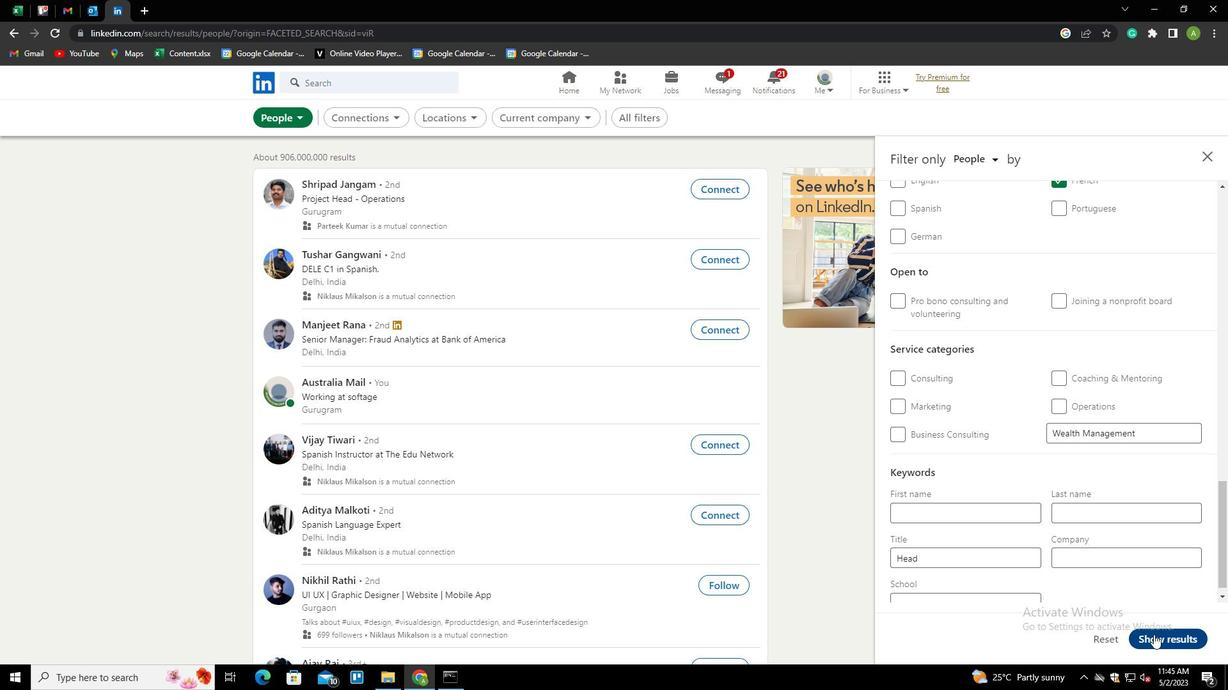 
